 Task: Find a place to stay in Tampin, Malaysia from June 17 to June 21 for 2 adults, with a budget of ₹7000 to ₹12000, 1 bedroom, 2 beds, 1 bathroom, house type, WiFi, and self check-in.
Action: Mouse moved to (447, 93)
Screenshot: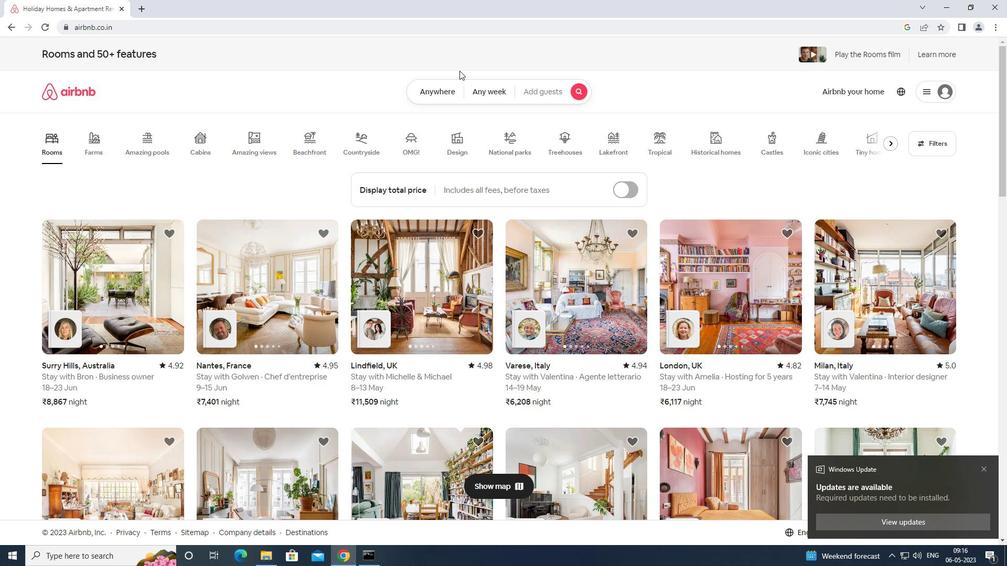 
Action: Mouse pressed left at (447, 93)
Screenshot: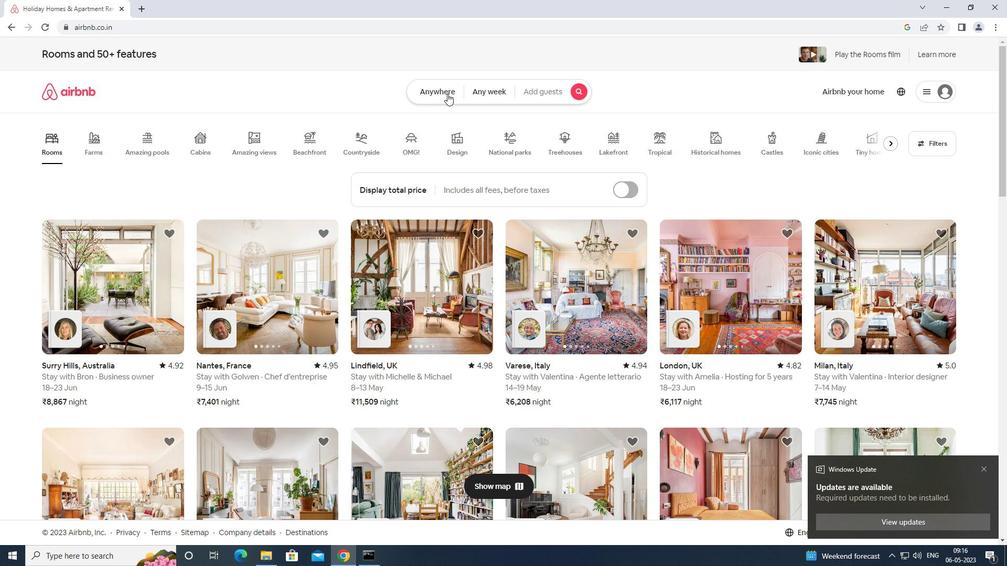 
Action: Mouse moved to (409, 134)
Screenshot: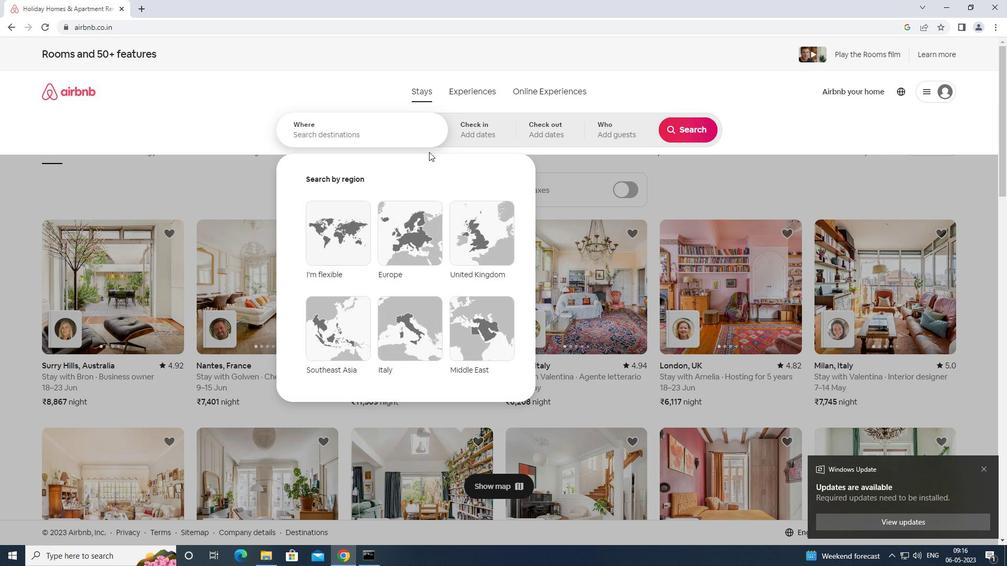 
Action: Mouse pressed left at (409, 134)
Screenshot: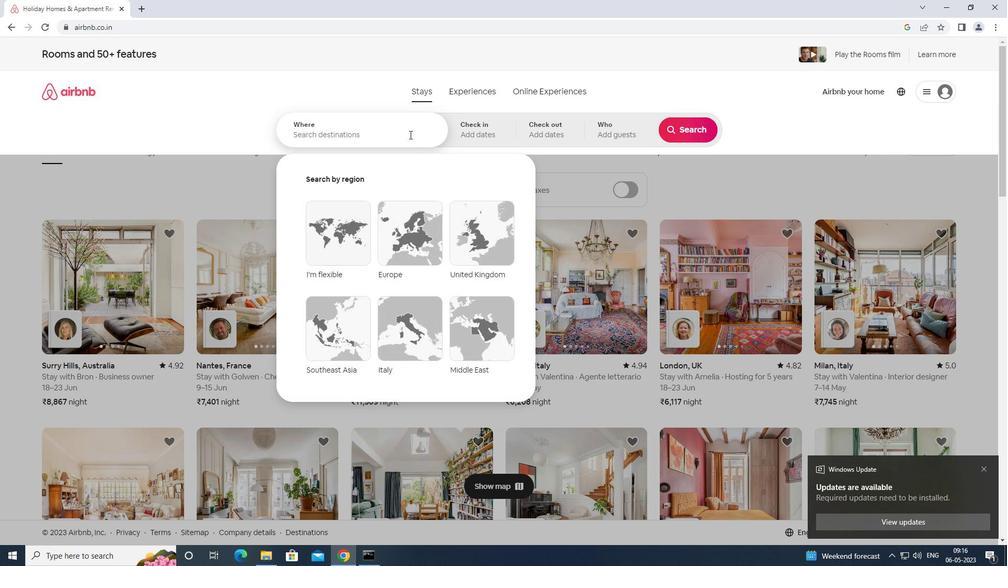 
Action: Key pressed <Key.shift>TAMPIN<Key.space>MALAYSIA<Key.enter>
Screenshot: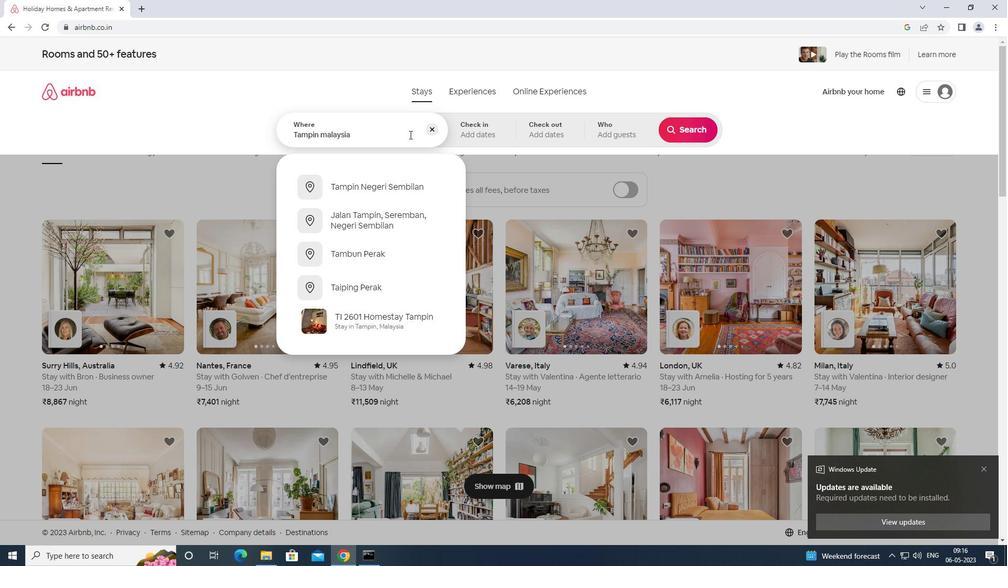 
Action: Mouse moved to (681, 302)
Screenshot: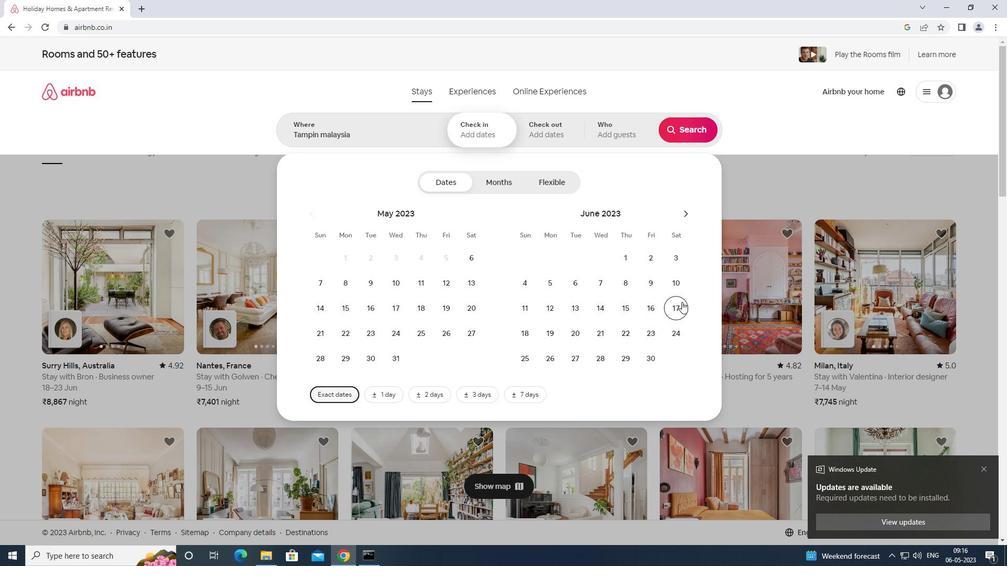 
Action: Mouse pressed left at (681, 302)
Screenshot: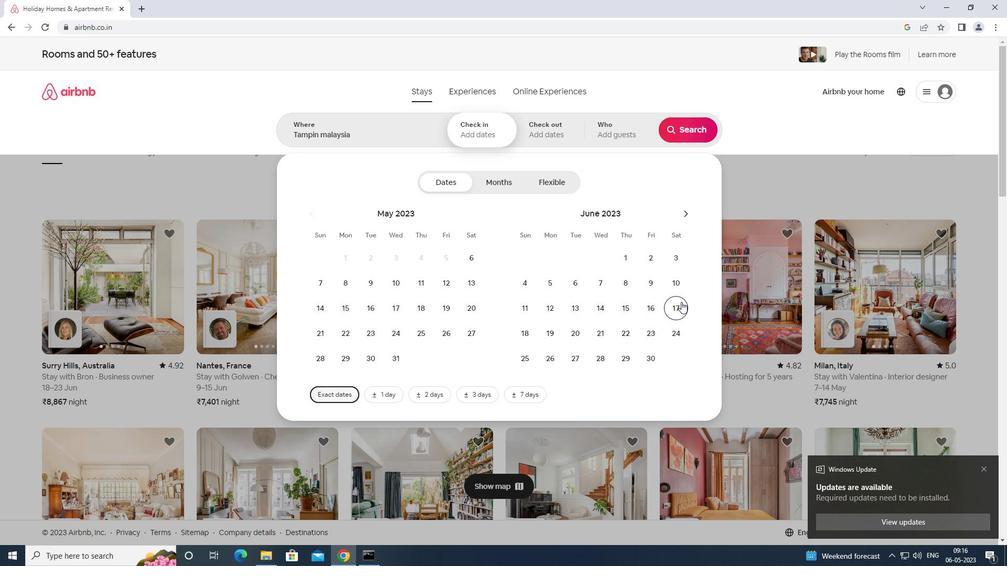 
Action: Mouse moved to (602, 333)
Screenshot: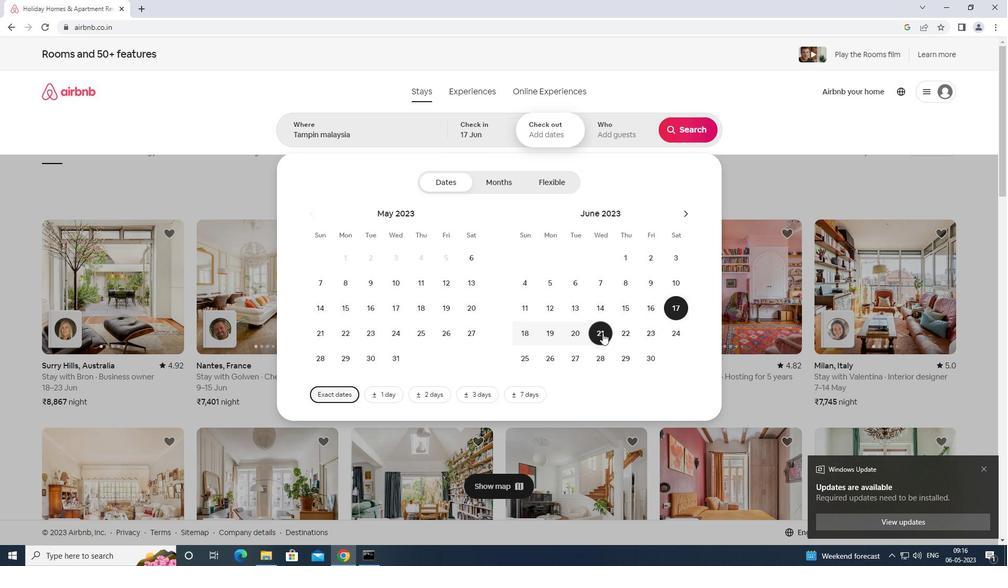 
Action: Mouse pressed left at (602, 333)
Screenshot: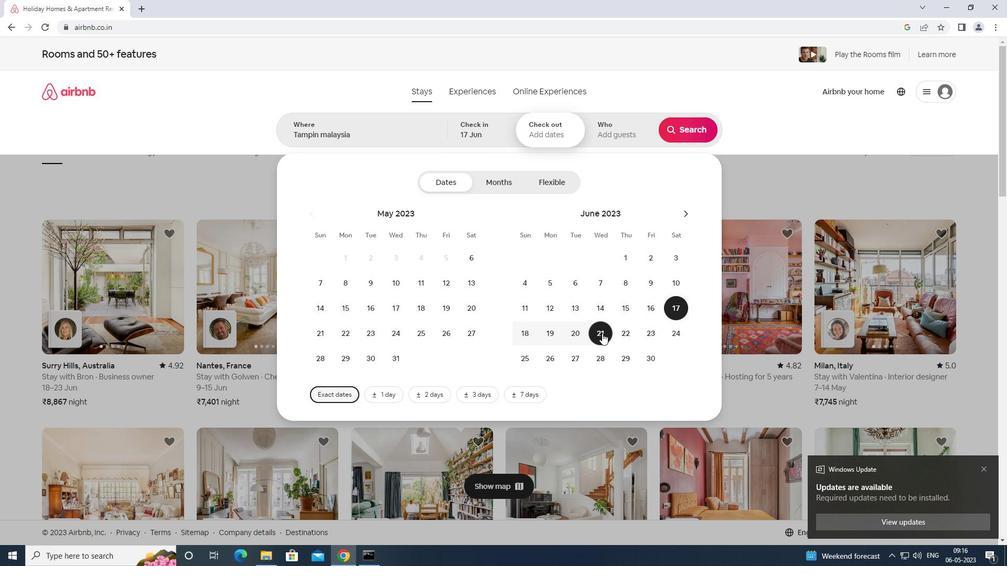
Action: Mouse moved to (602, 129)
Screenshot: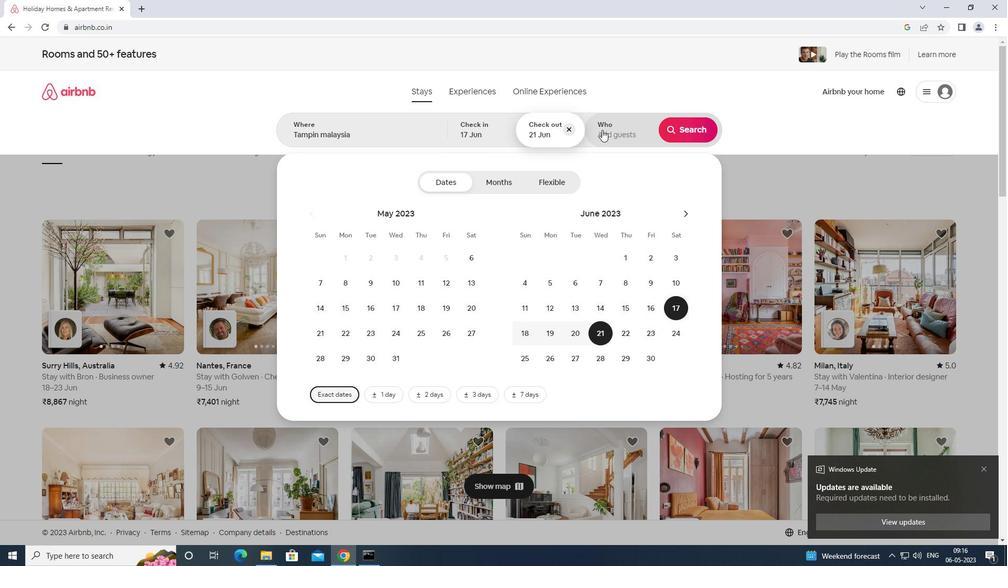 
Action: Mouse pressed left at (602, 129)
Screenshot: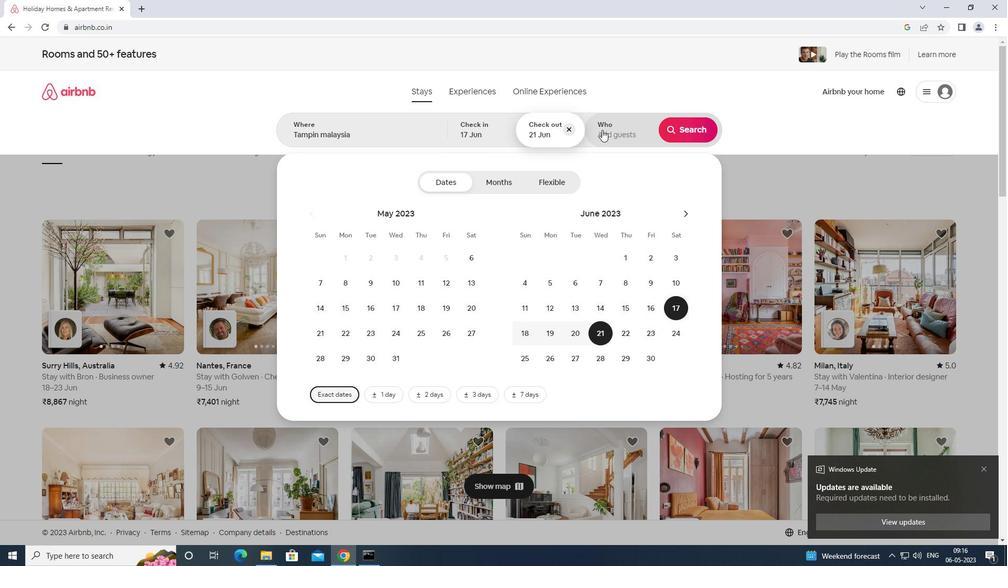 
Action: Mouse moved to (684, 184)
Screenshot: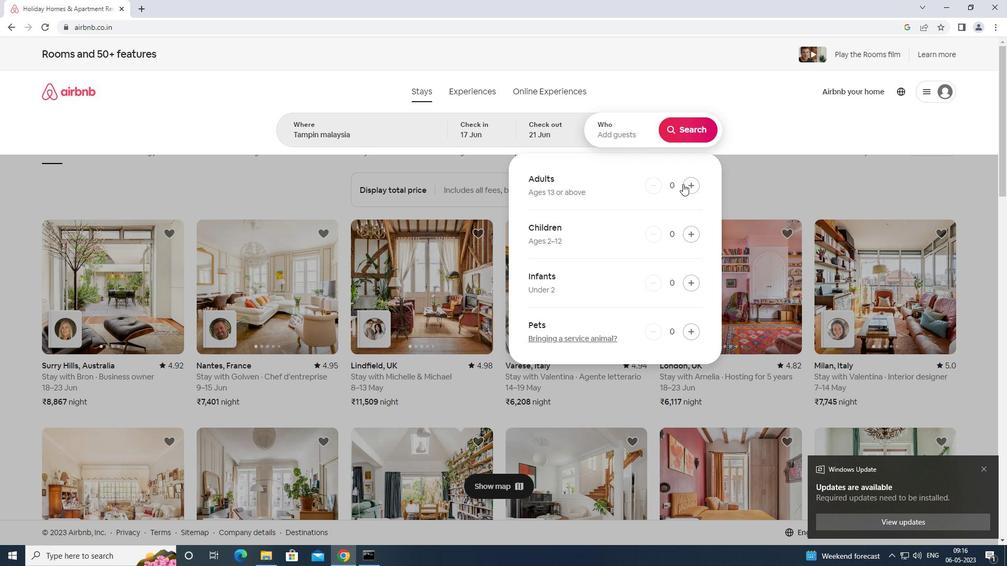 
Action: Mouse pressed left at (684, 184)
Screenshot: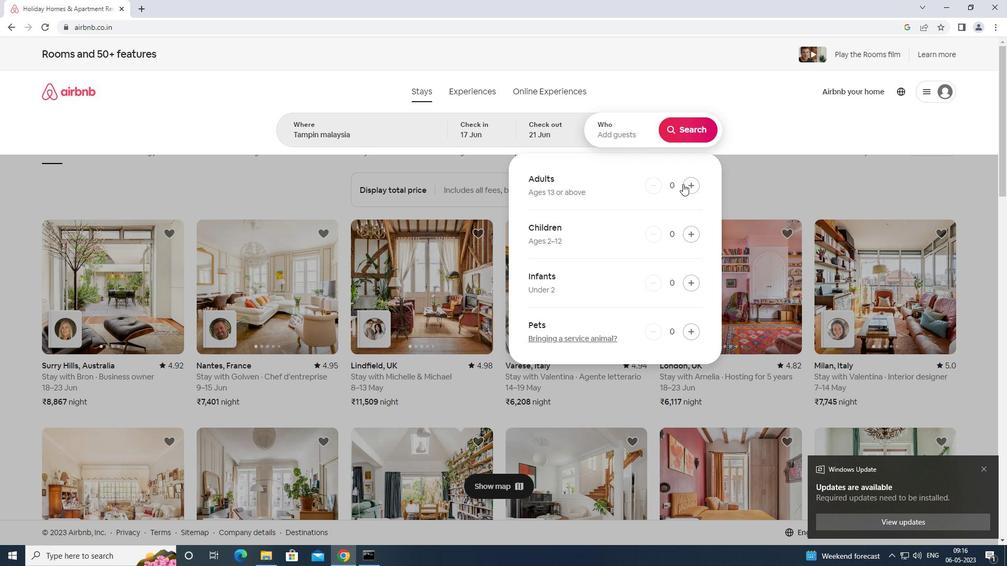 
Action: Mouse moved to (685, 184)
Screenshot: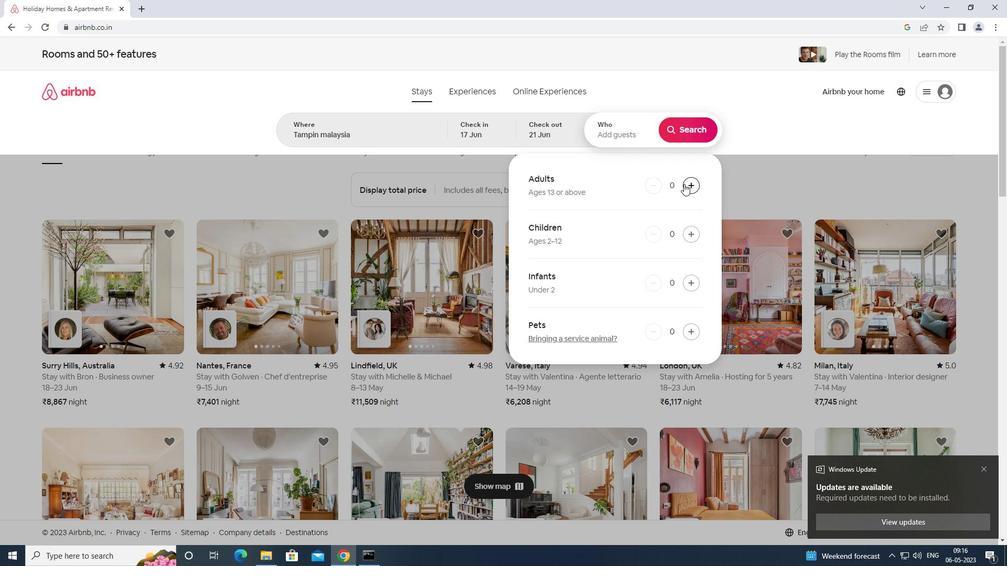 
Action: Mouse pressed left at (685, 184)
Screenshot: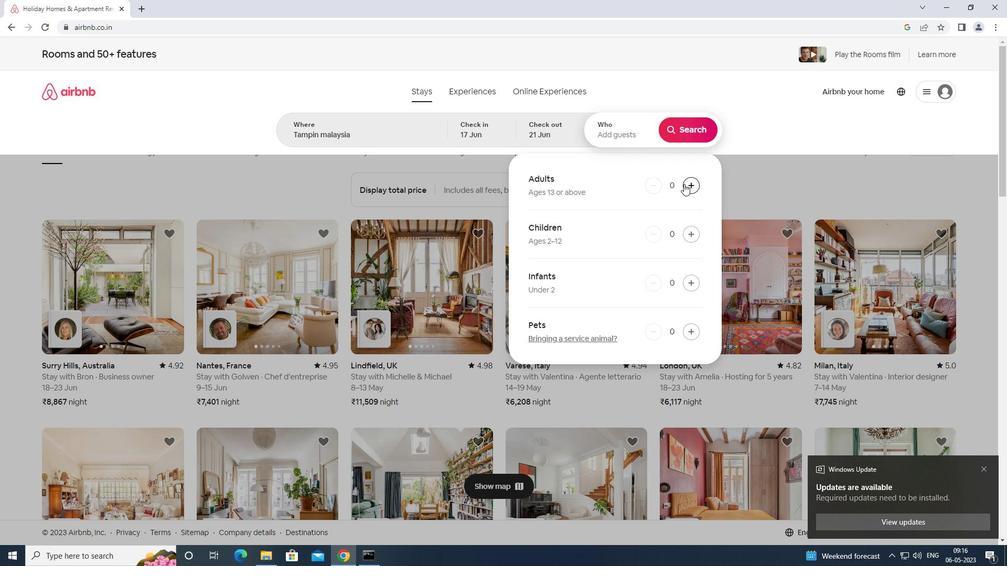 
Action: Mouse moved to (695, 125)
Screenshot: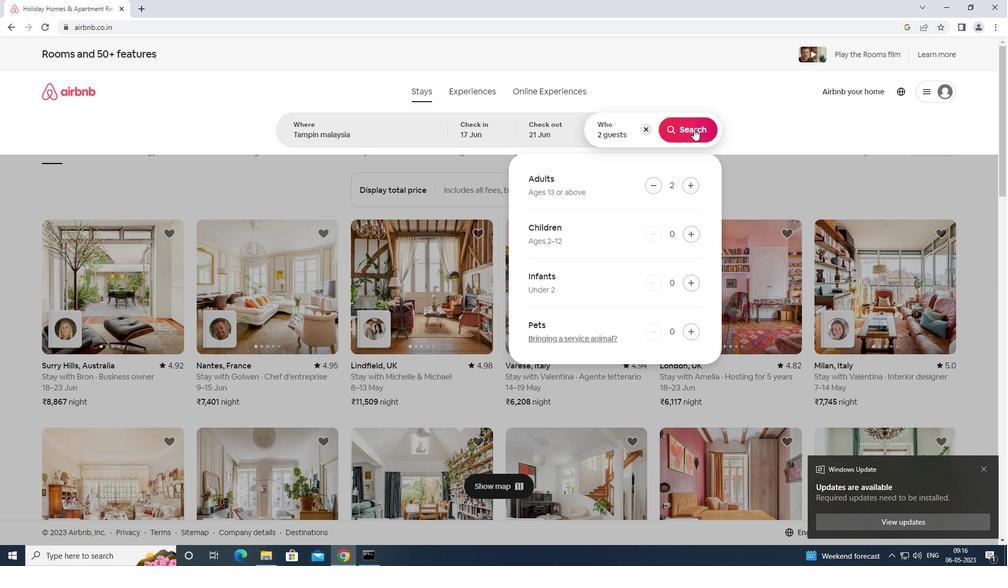 
Action: Mouse pressed left at (695, 125)
Screenshot: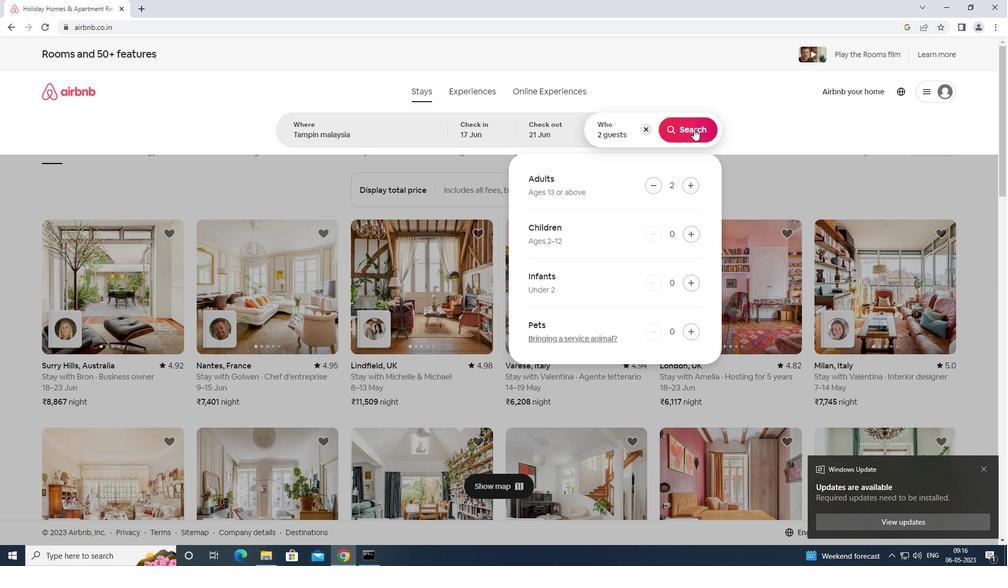 
Action: Mouse moved to (965, 94)
Screenshot: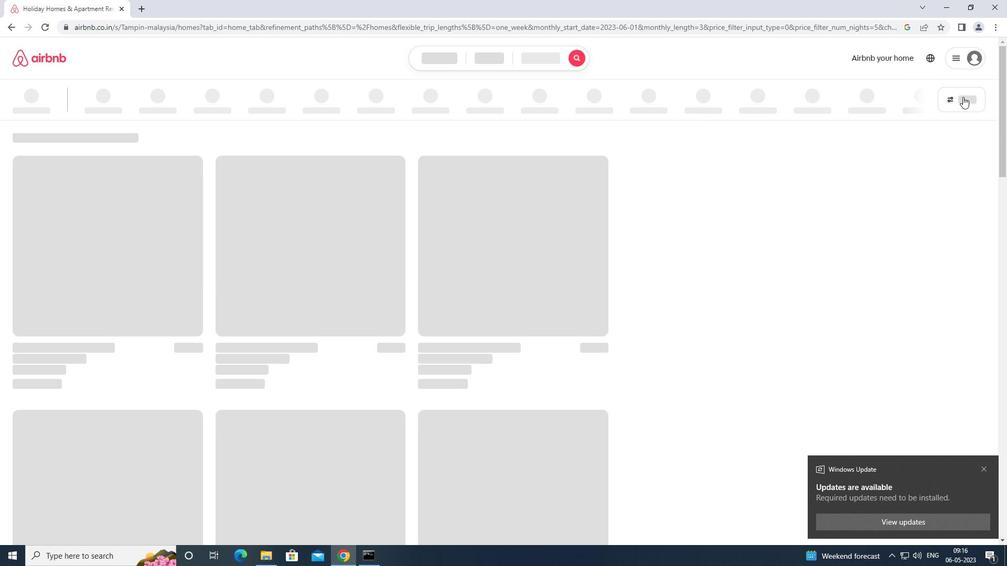 
Action: Mouse pressed left at (965, 94)
Screenshot: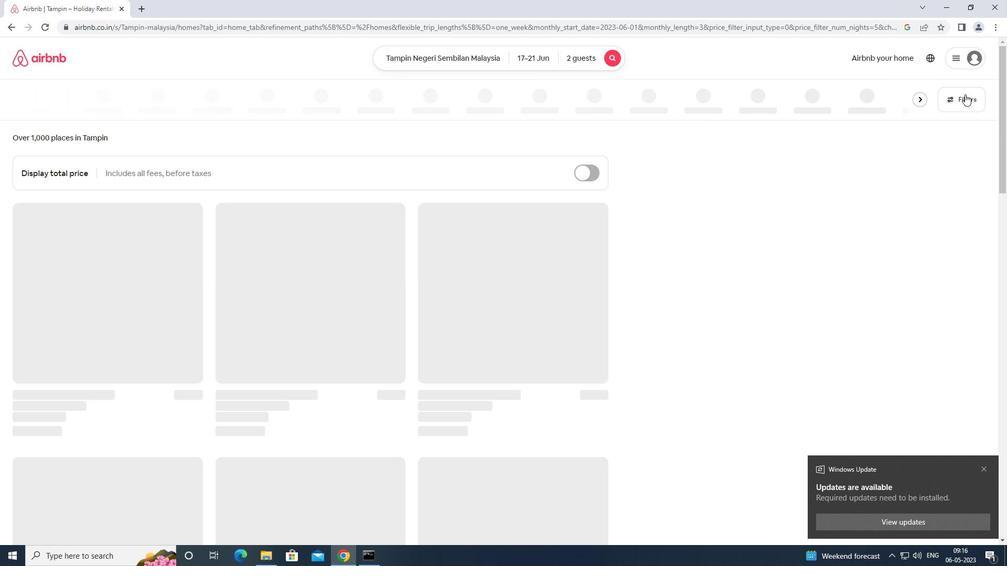 
Action: Mouse moved to (430, 344)
Screenshot: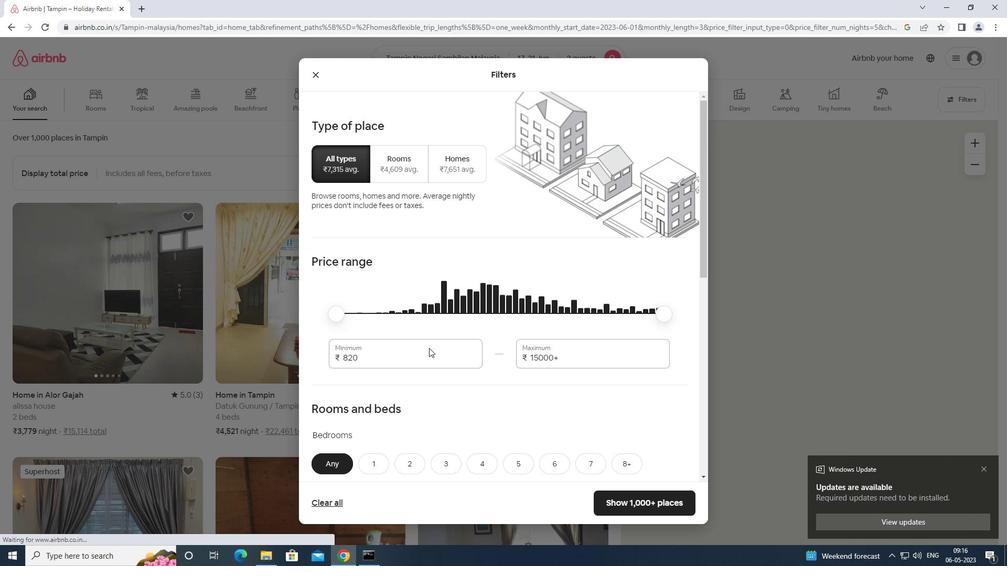 
Action: Mouse pressed left at (430, 344)
Screenshot: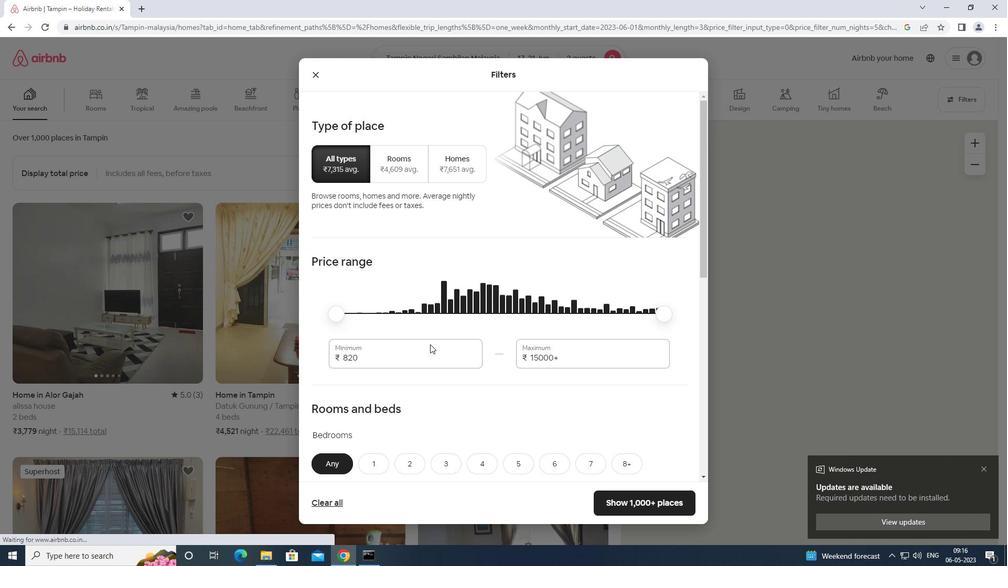 
Action: Mouse moved to (431, 344)
Screenshot: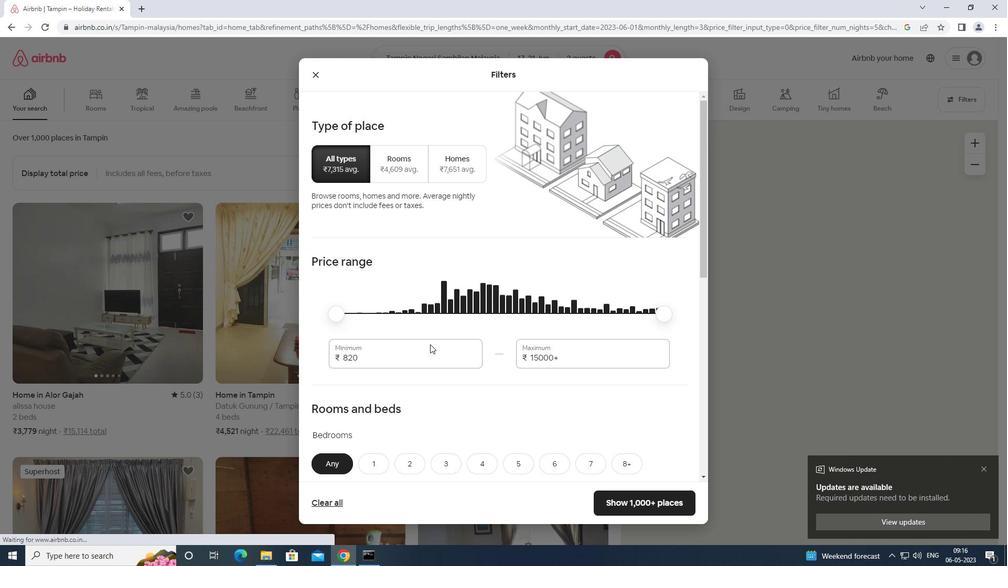 
Action: Key pressed <Key.backspace><Key.backspace><Key.backspace><Key.backspace><Key.backspace><Key.backspace><Key.backspace>7000
Screenshot: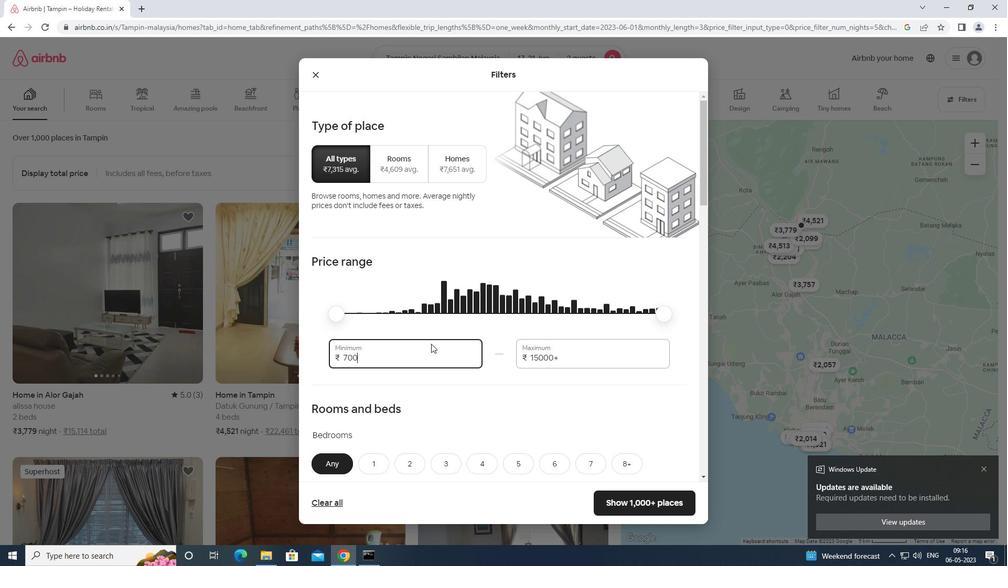 
Action: Mouse moved to (567, 351)
Screenshot: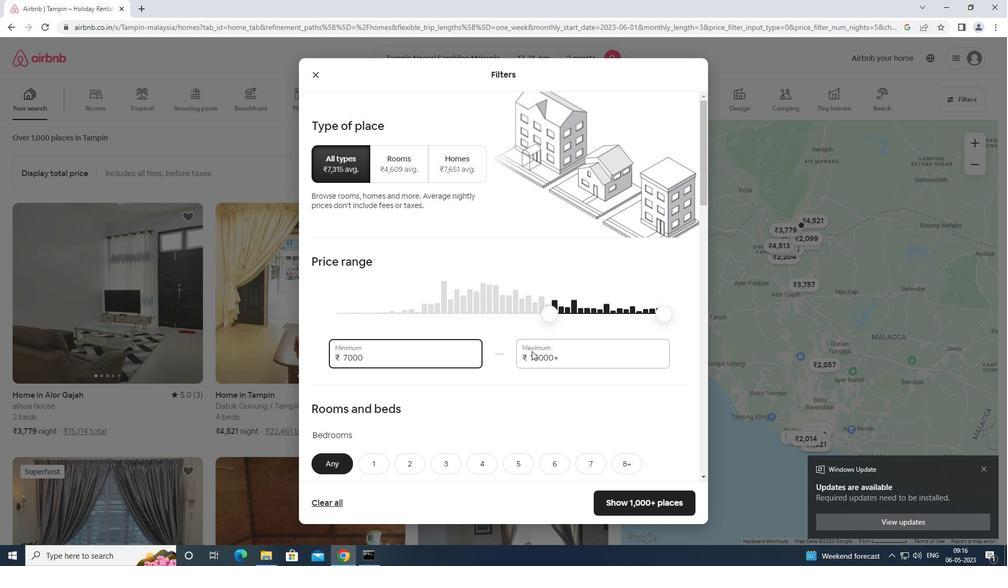 
Action: Mouse pressed left at (567, 351)
Screenshot: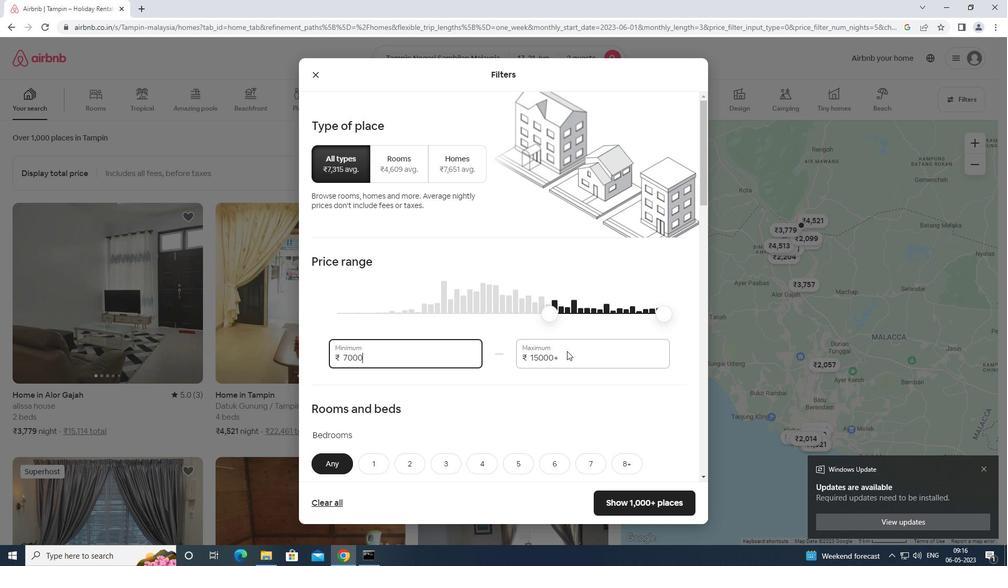 
Action: Key pressed <Key.backspace><Key.backspace><Key.backspace><Key.backspace><Key.backspace><Key.backspace><Key.backspace><Key.backspace><Key.backspace><Key.backspace><Key.backspace><Key.backspace><Key.backspace><Key.backspace><Key.backspace><Key.backspace><Key.backspace><Key.backspace><Key.backspace><Key.backspace><Key.backspace><Key.backspace><Key.backspace><Key.backspace><Key.backspace><Key.backspace><Key.backspace>12000
Screenshot: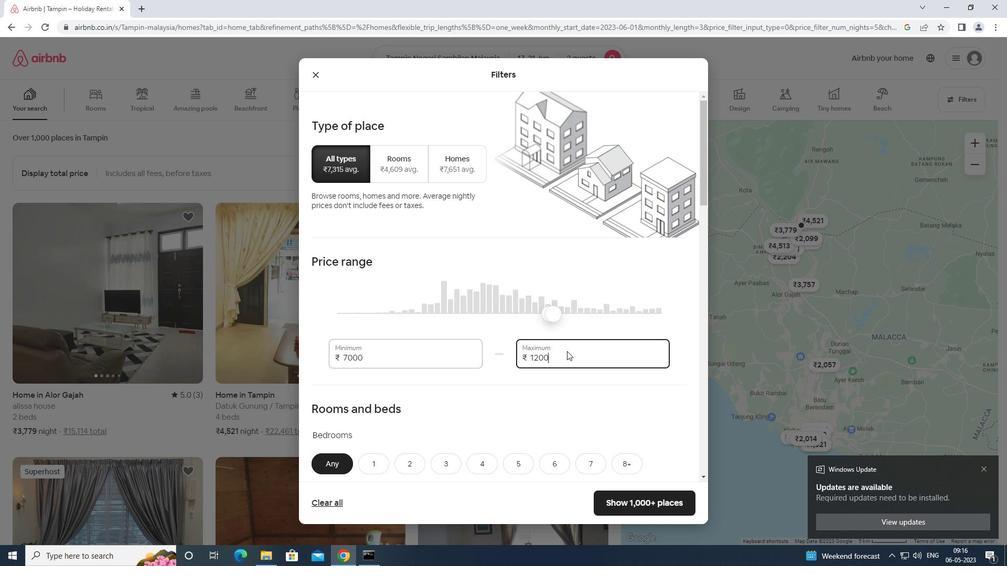 
Action: Mouse moved to (568, 353)
Screenshot: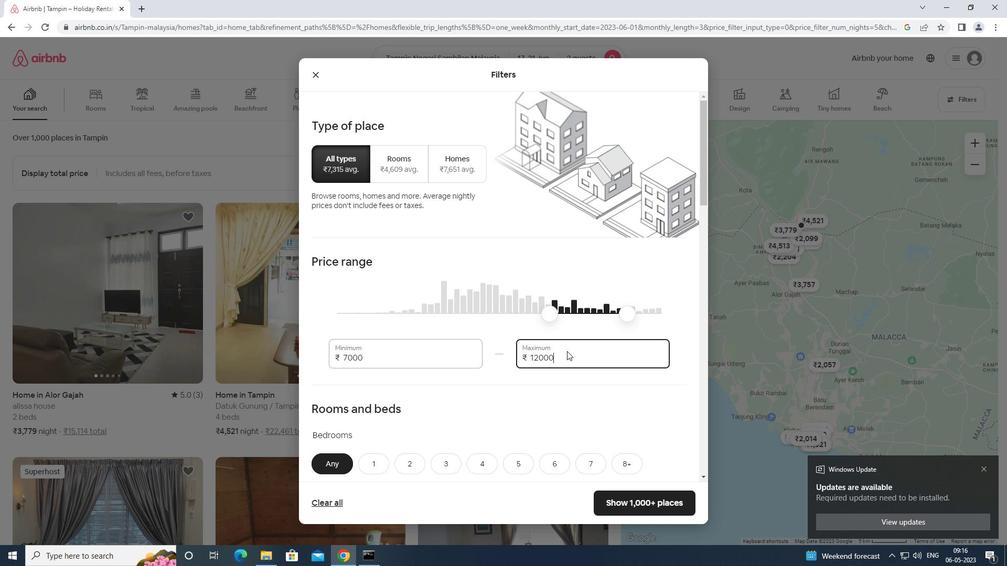 
Action: Mouse scrolled (568, 352) with delta (0, 0)
Screenshot: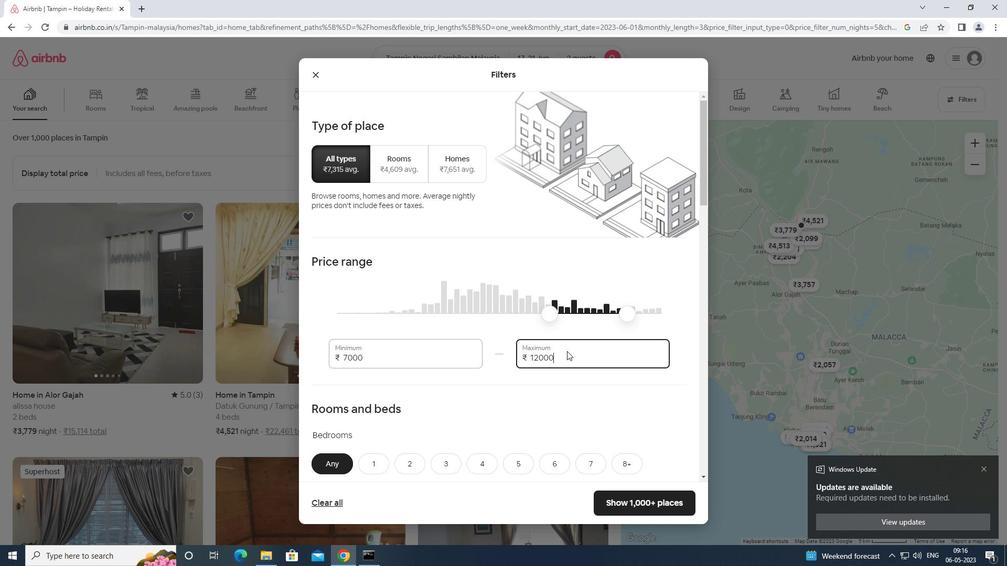 
Action: Mouse moved to (569, 353)
Screenshot: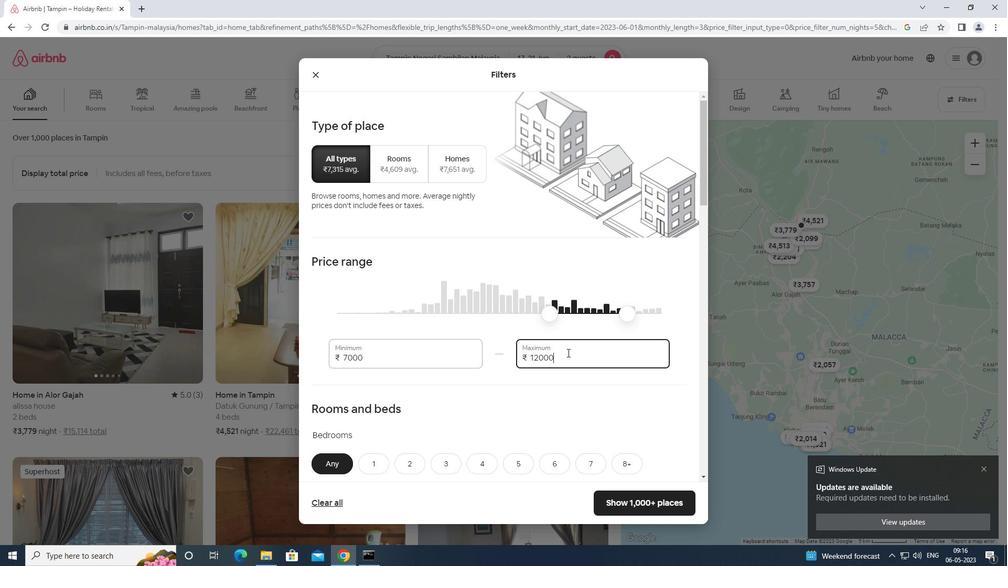 
Action: Mouse scrolled (569, 352) with delta (0, 0)
Screenshot: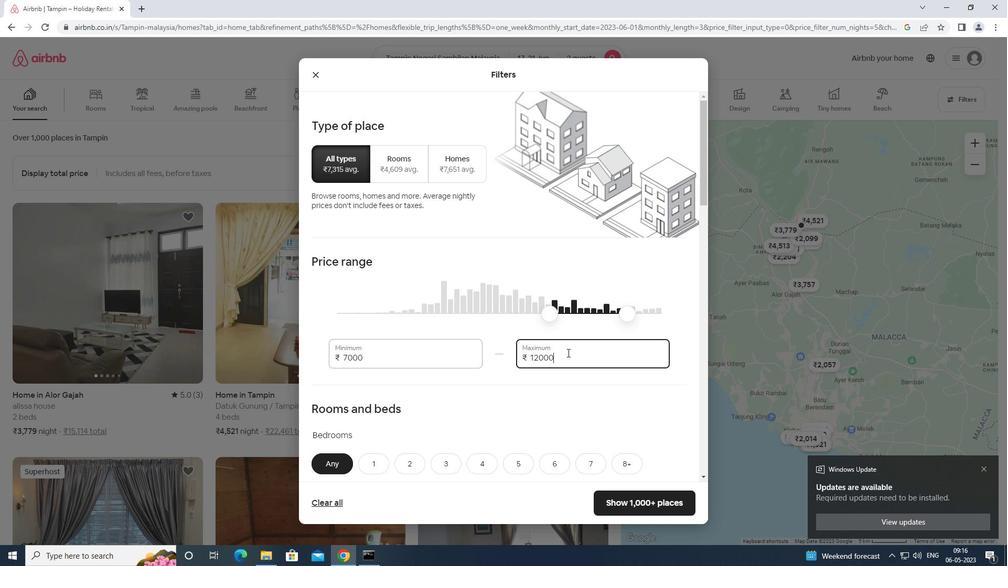 
Action: Mouse moved to (569, 352)
Screenshot: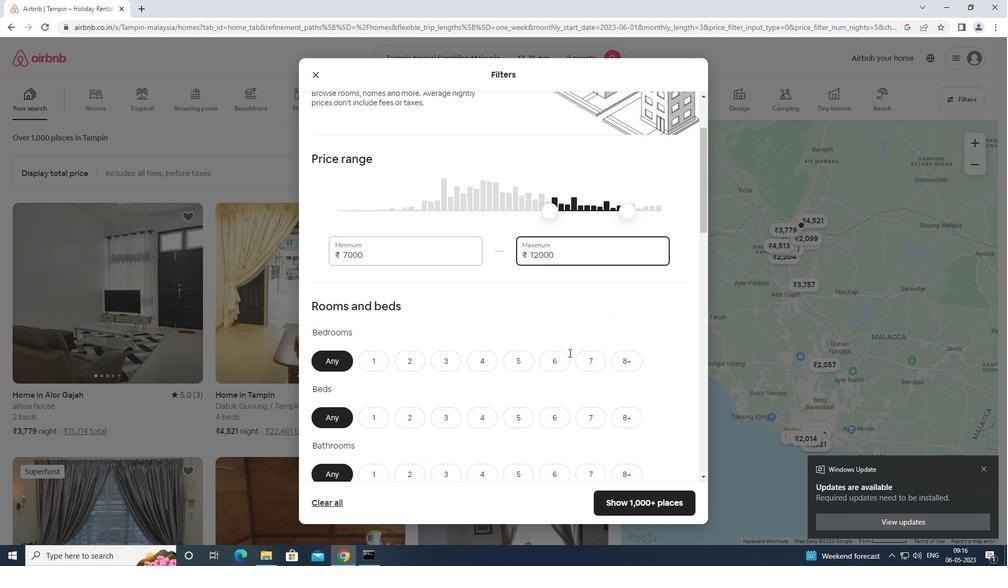 
Action: Mouse scrolled (569, 352) with delta (0, 0)
Screenshot: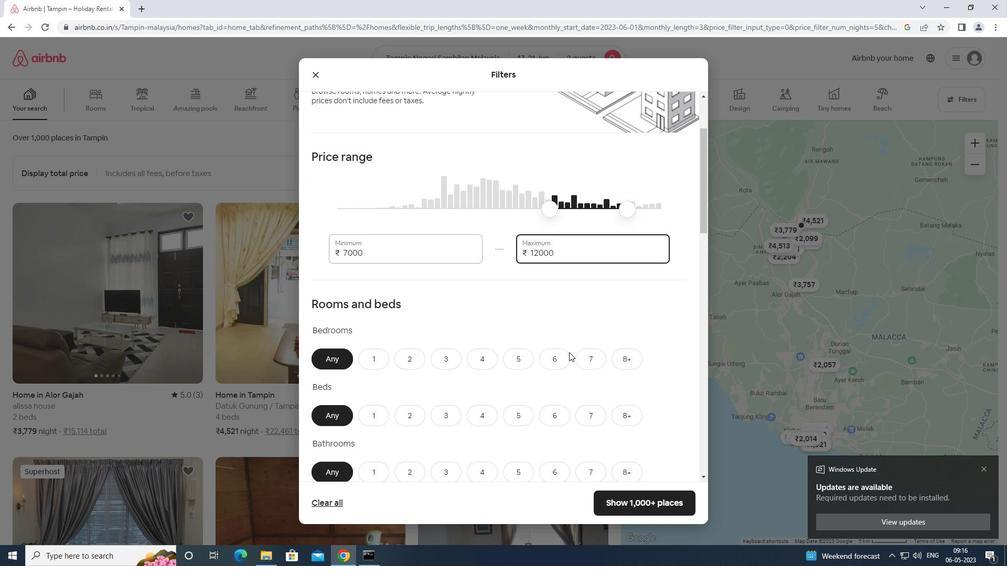 
Action: Mouse scrolled (569, 352) with delta (0, 0)
Screenshot: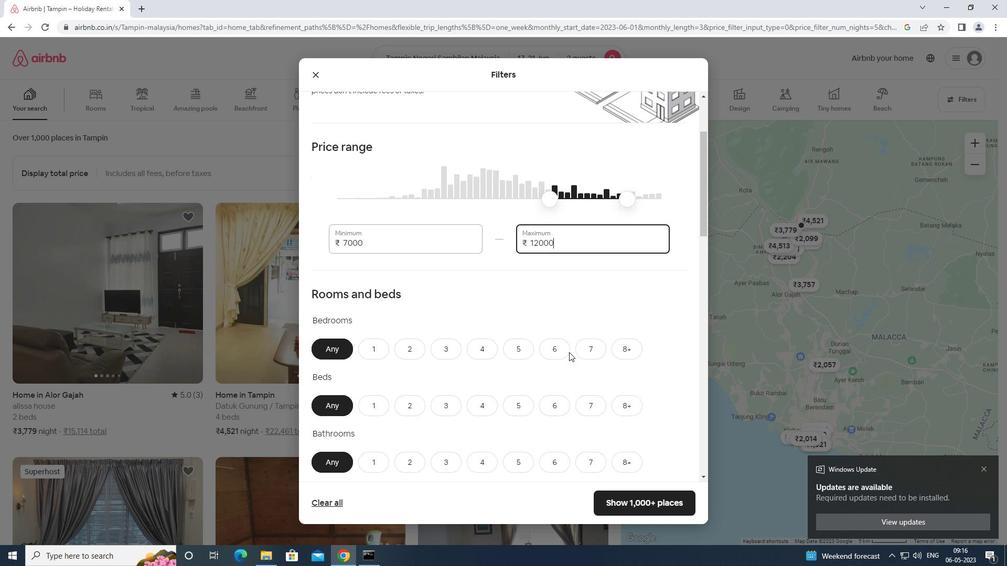
Action: Mouse moved to (380, 253)
Screenshot: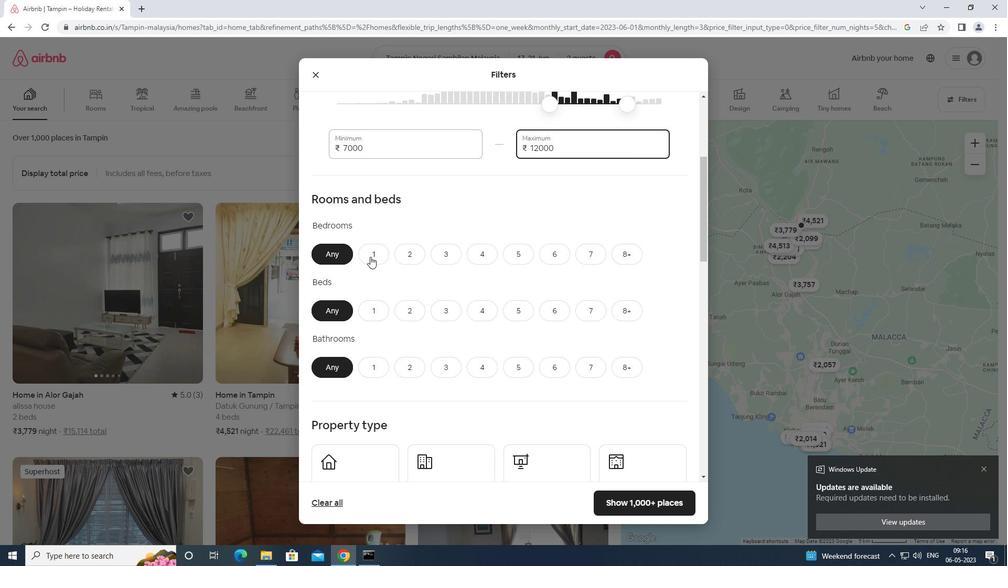 
Action: Mouse pressed left at (380, 253)
Screenshot: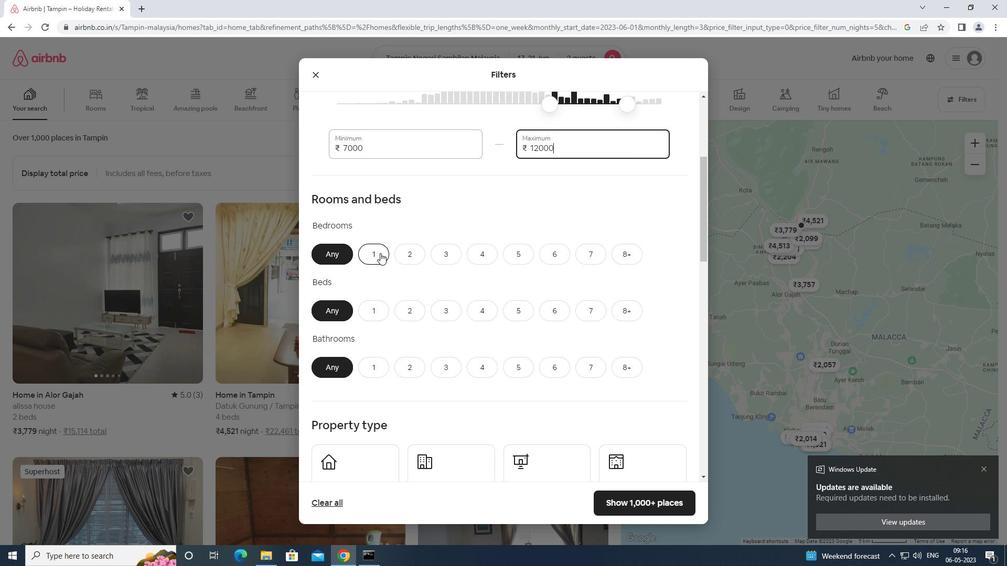 
Action: Mouse moved to (409, 303)
Screenshot: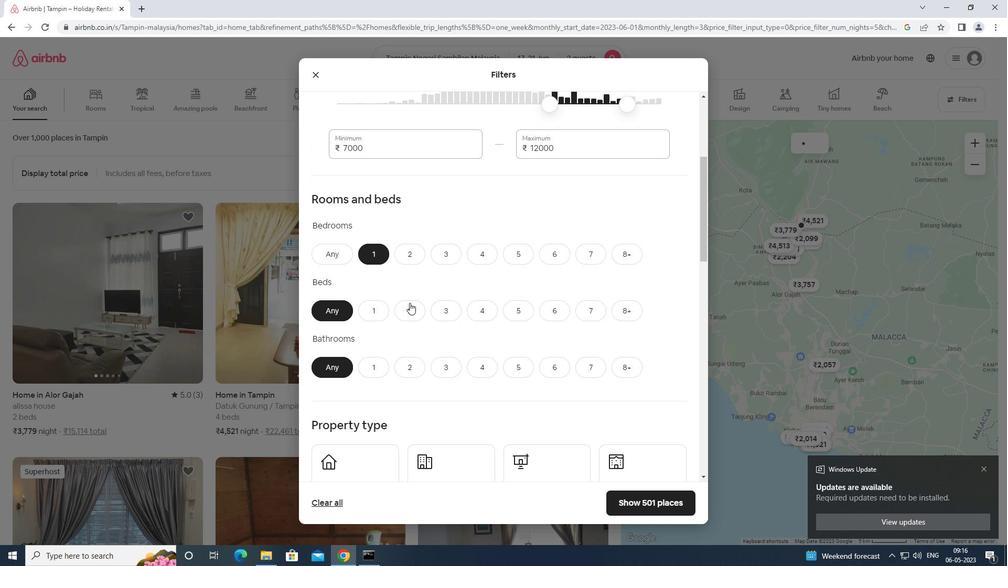 
Action: Mouse pressed left at (409, 303)
Screenshot: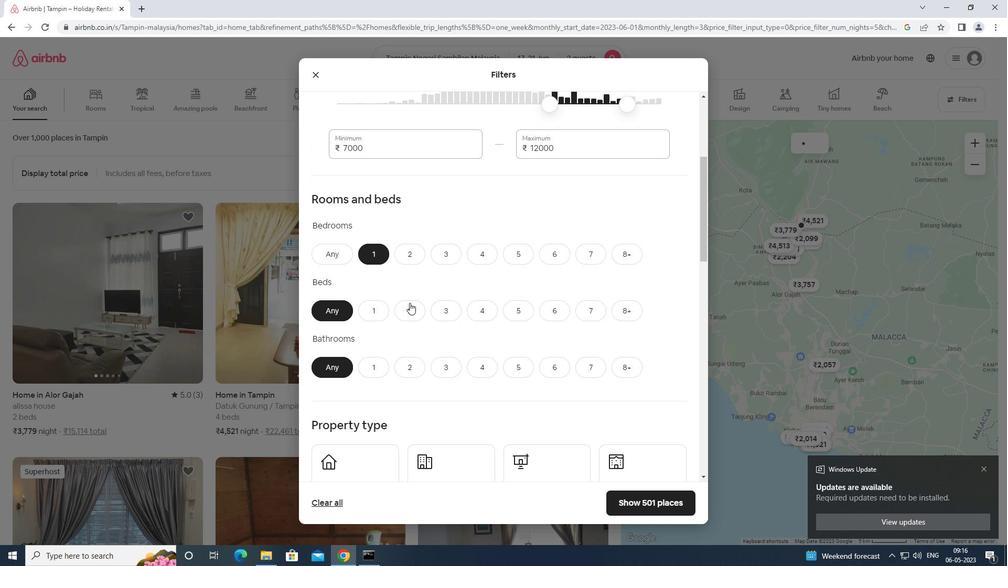 
Action: Mouse moved to (377, 364)
Screenshot: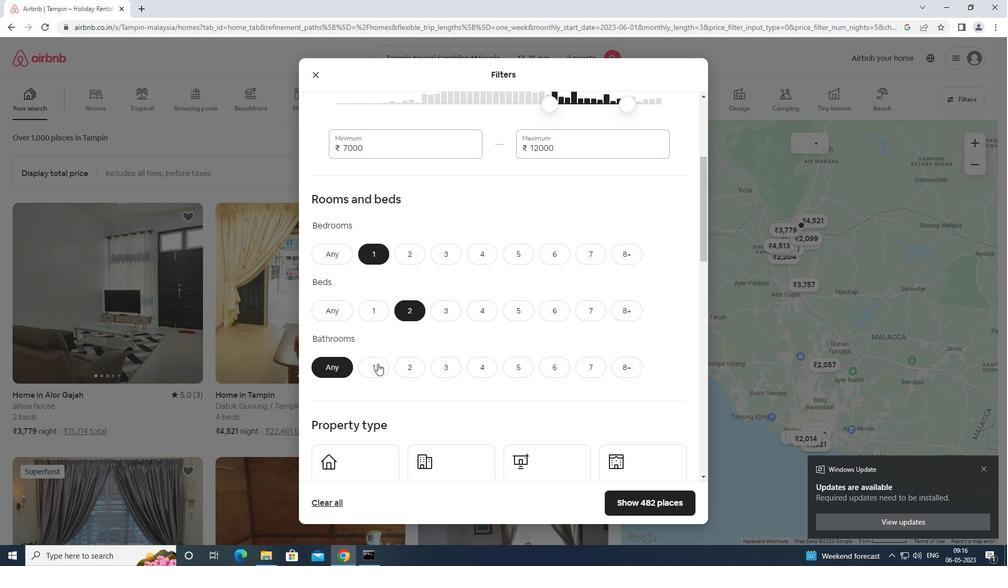 
Action: Mouse pressed left at (377, 364)
Screenshot: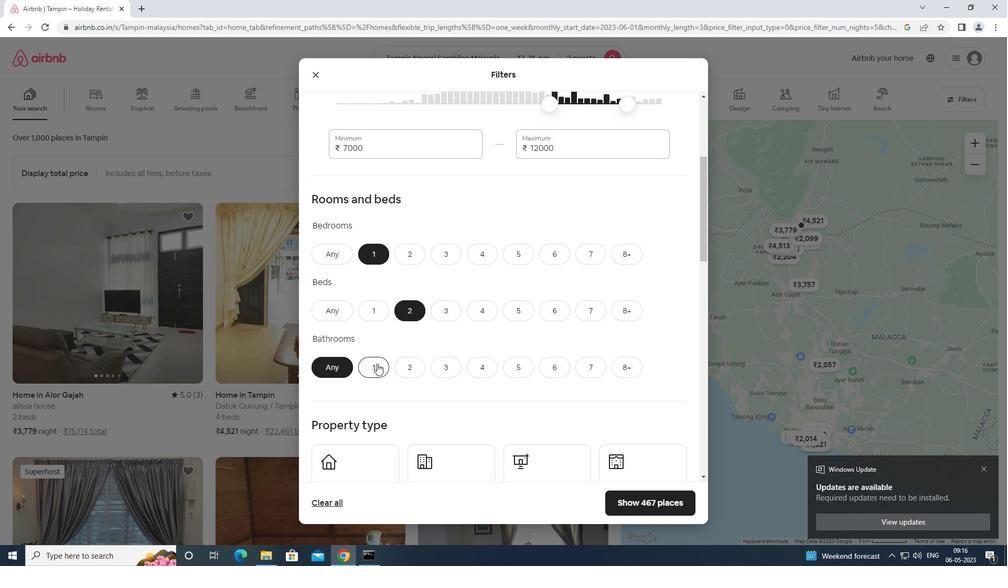 
Action: Mouse scrolled (377, 363) with delta (0, 0)
Screenshot: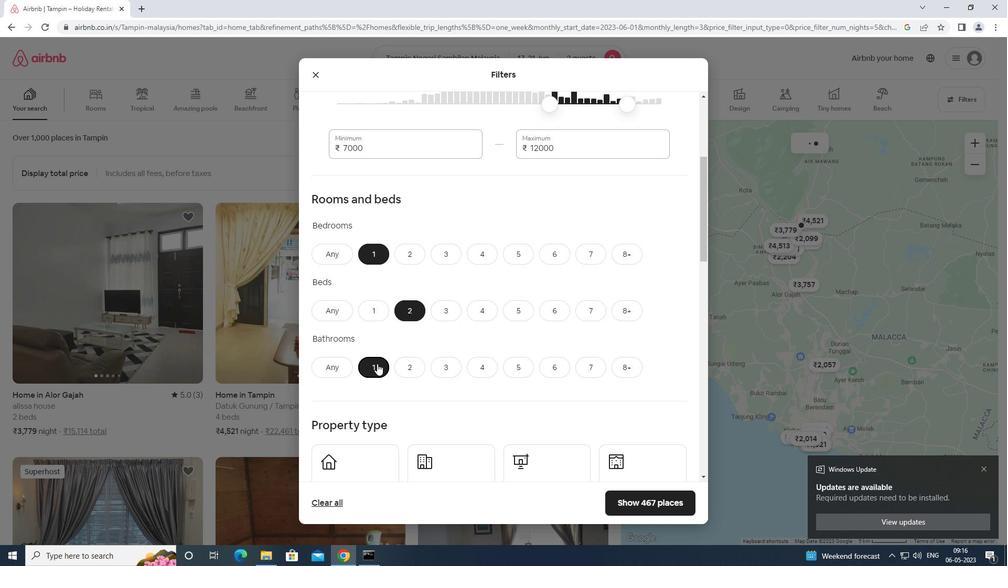
Action: Mouse scrolled (377, 363) with delta (0, 0)
Screenshot: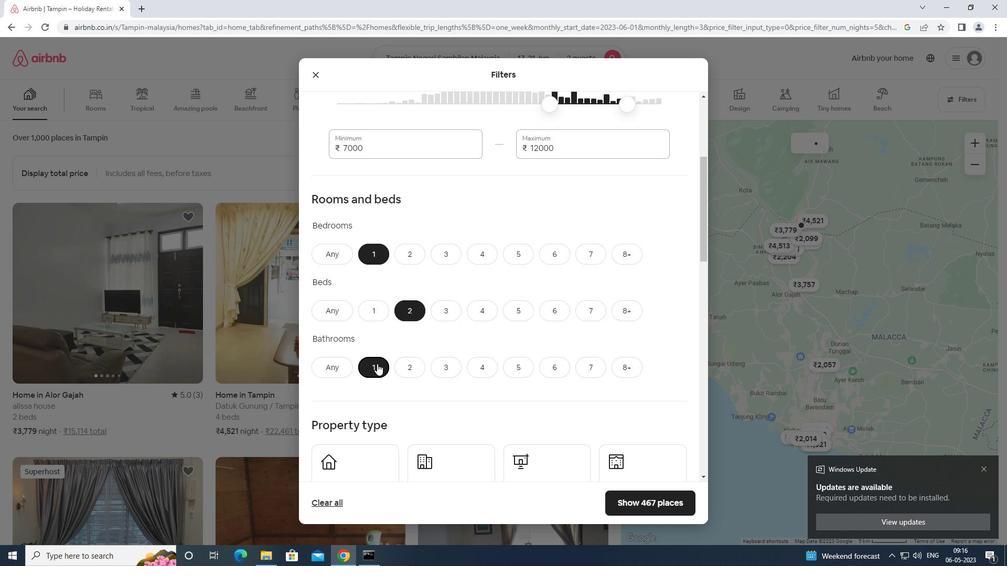 
Action: Mouse moved to (370, 361)
Screenshot: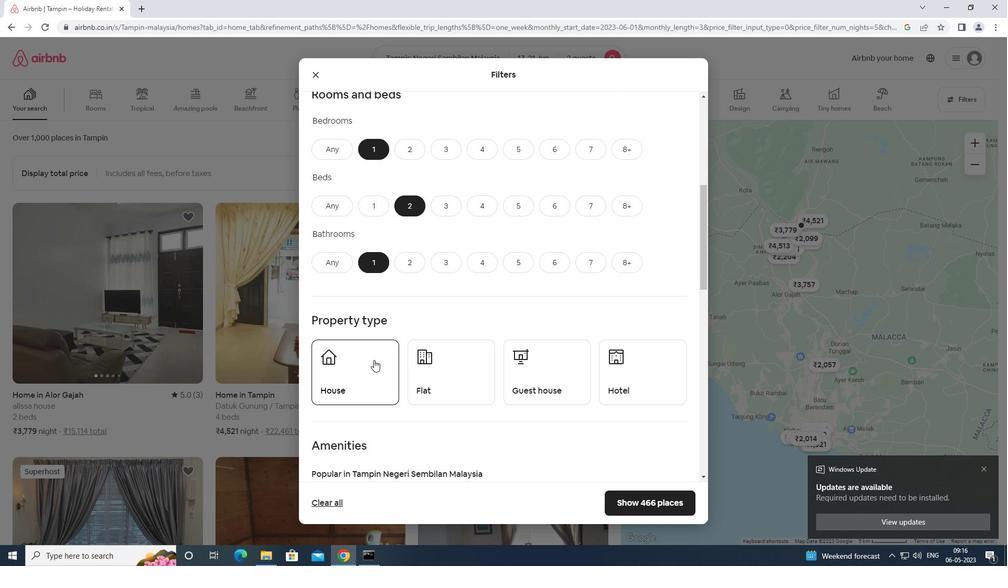 
Action: Mouse pressed left at (370, 361)
Screenshot: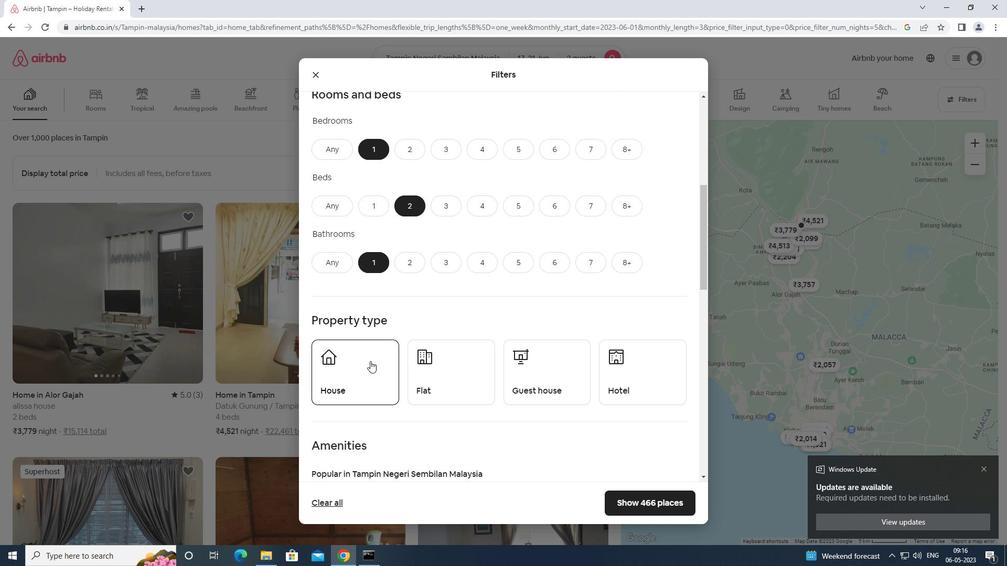 
Action: Mouse moved to (425, 373)
Screenshot: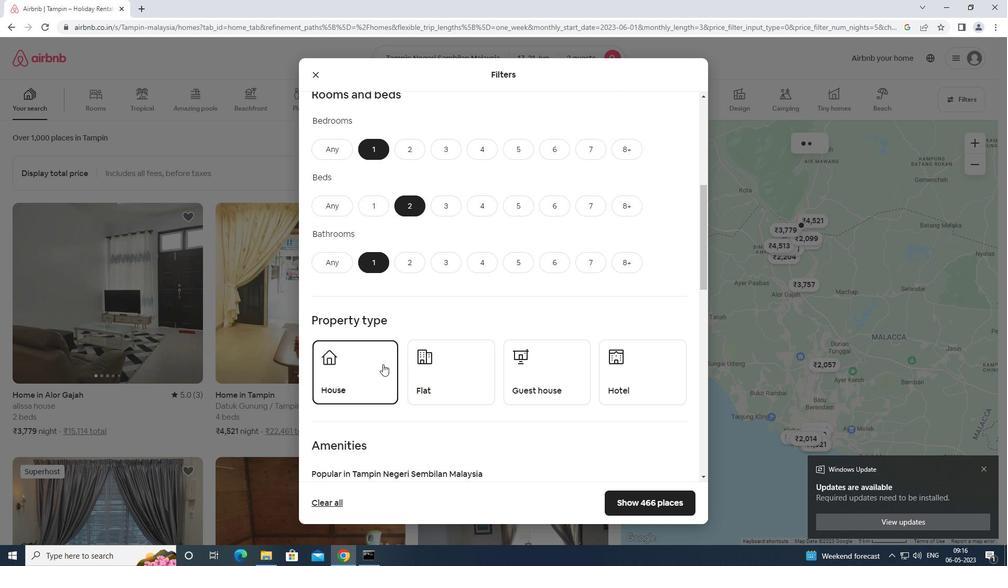 
Action: Mouse pressed left at (425, 373)
Screenshot: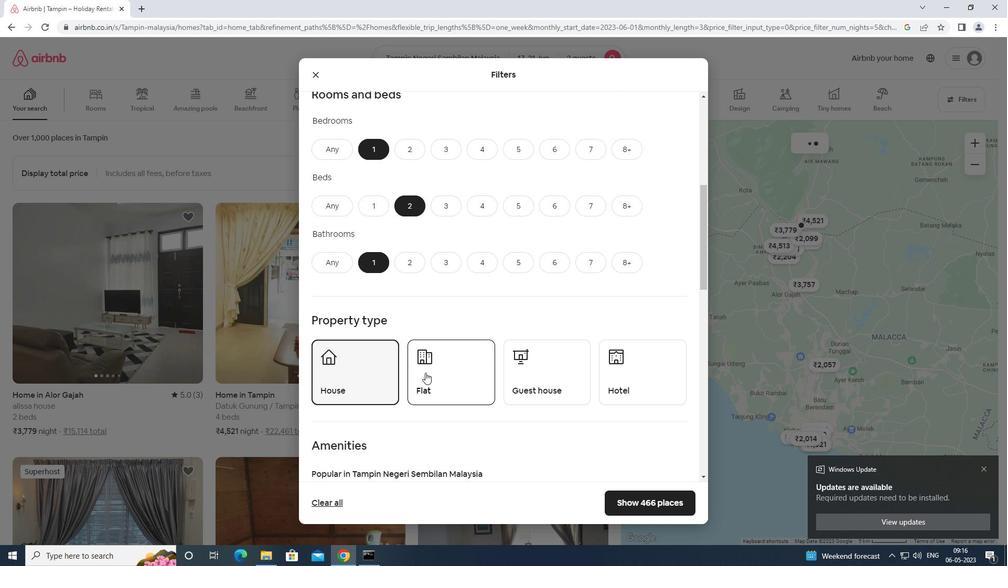 
Action: Mouse moved to (535, 368)
Screenshot: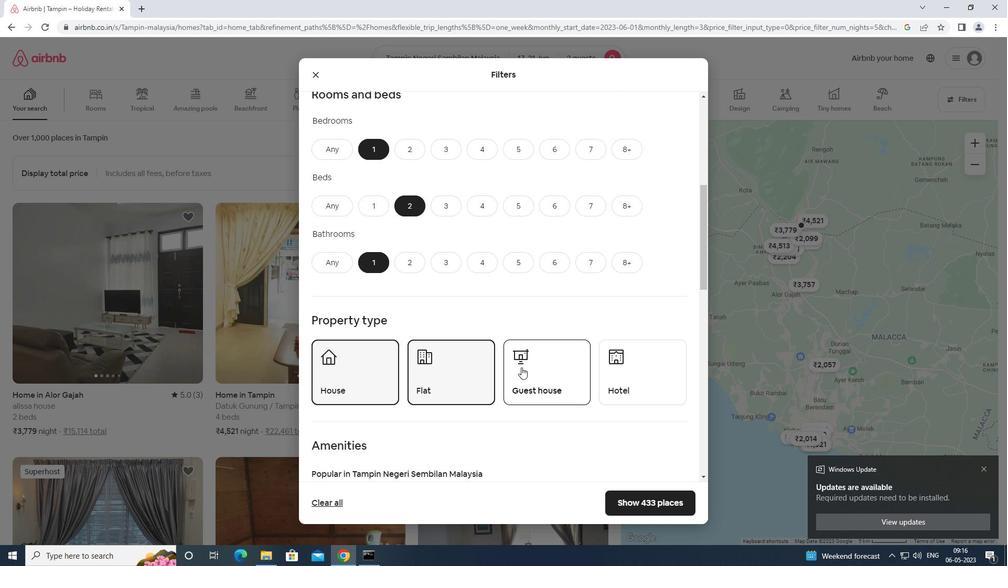 
Action: Mouse pressed left at (535, 368)
Screenshot: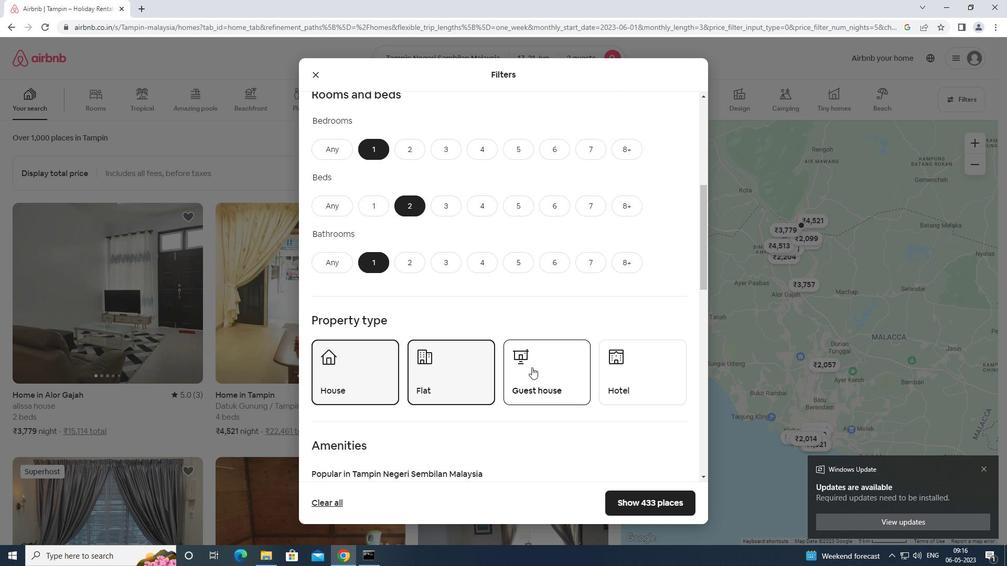 
Action: Mouse moved to (537, 365)
Screenshot: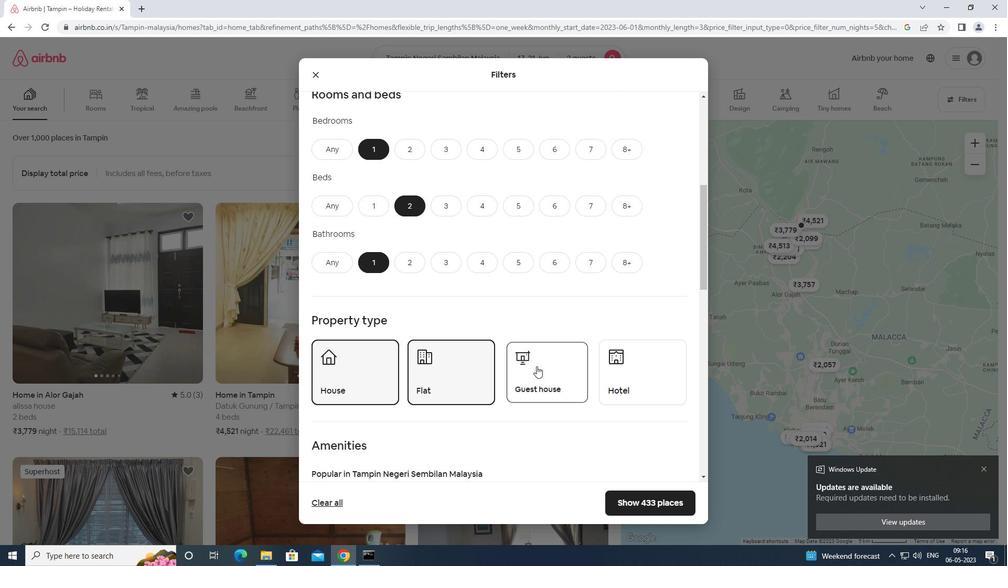 
Action: Mouse scrolled (537, 365) with delta (0, 0)
Screenshot: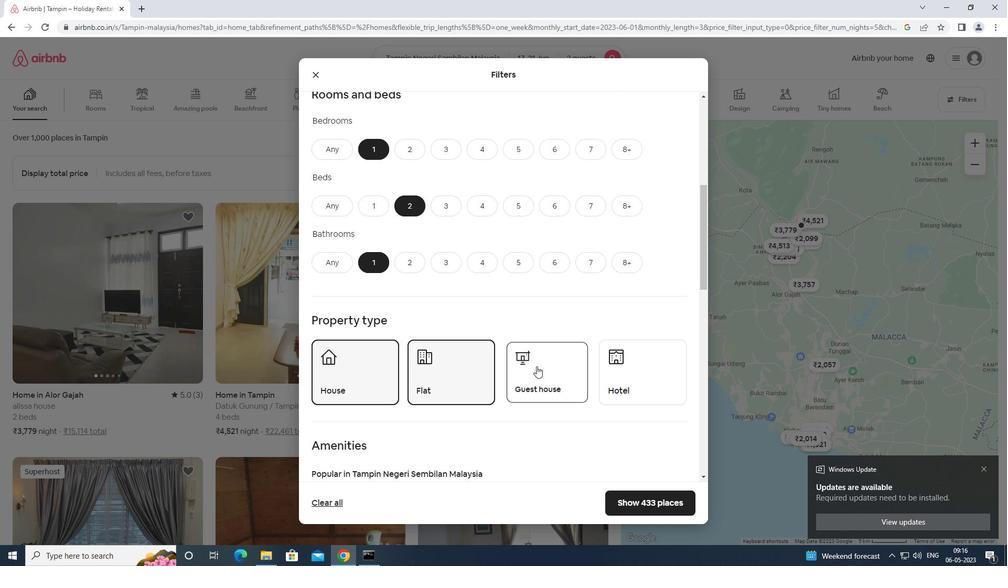 
Action: Mouse scrolled (537, 365) with delta (0, 0)
Screenshot: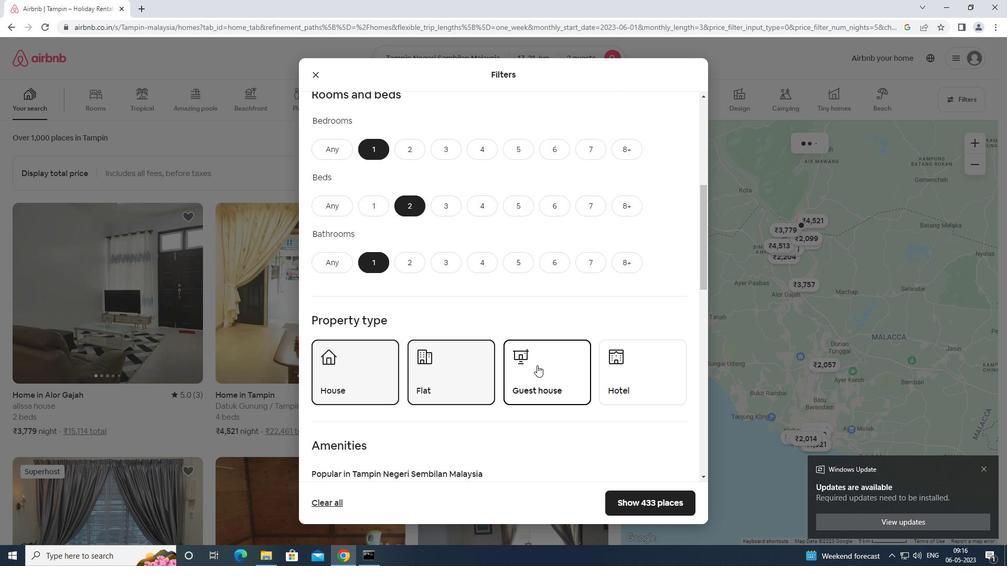 
Action: Mouse scrolled (537, 365) with delta (0, 0)
Screenshot: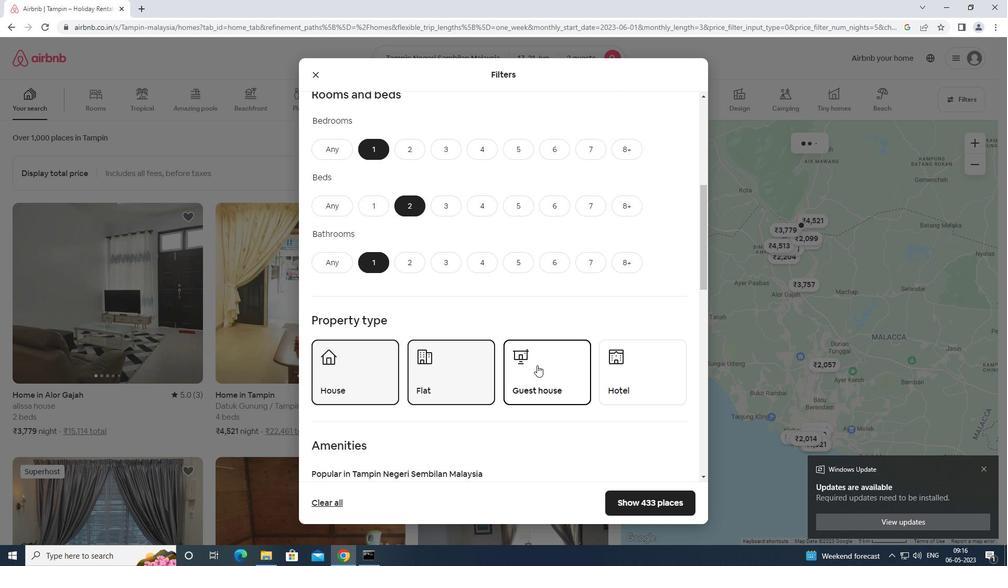 
Action: Mouse moved to (505, 366)
Screenshot: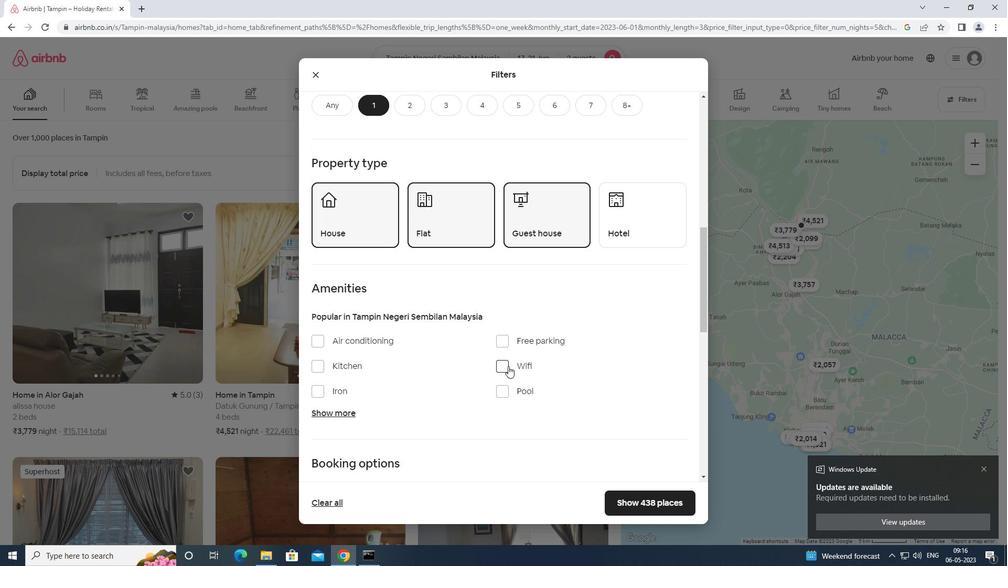 
Action: Mouse pressed left at (505, 366)
Screenshot: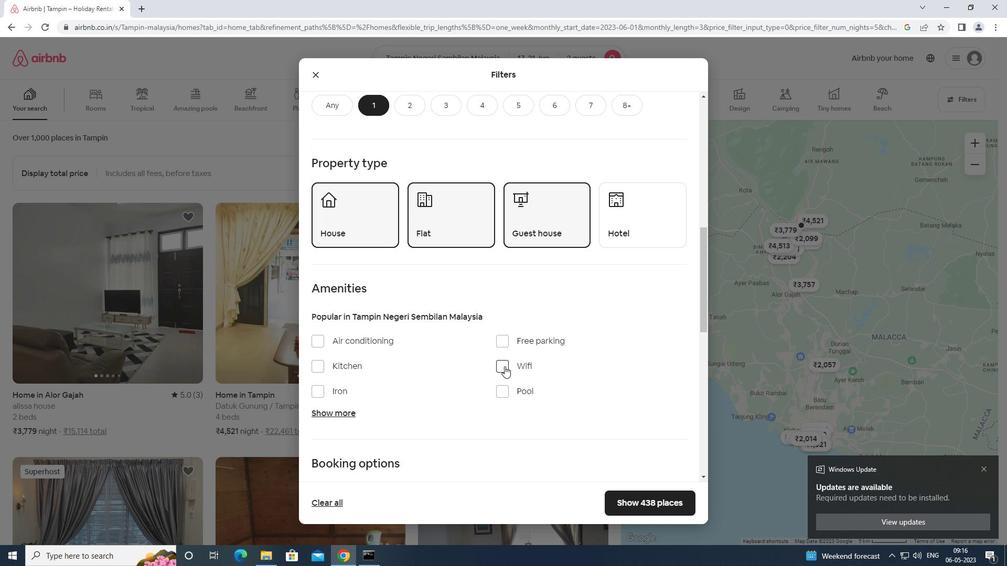 
Action: Mouse scrolled (505, 366) with delta (0, 0)
Screenshot: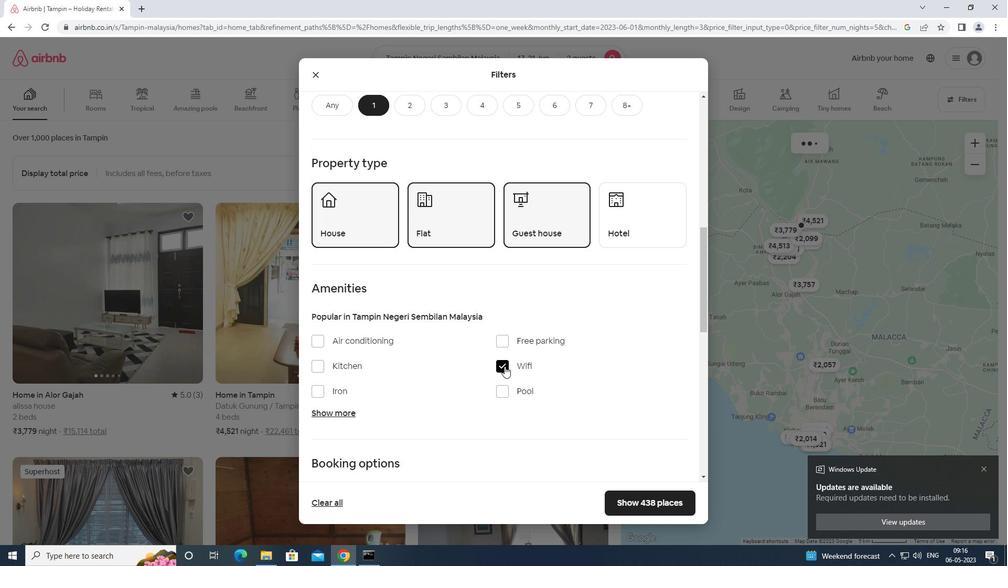 
Action: Mouse scrolled (505, 366) with delta (0, 0)
Screenshot: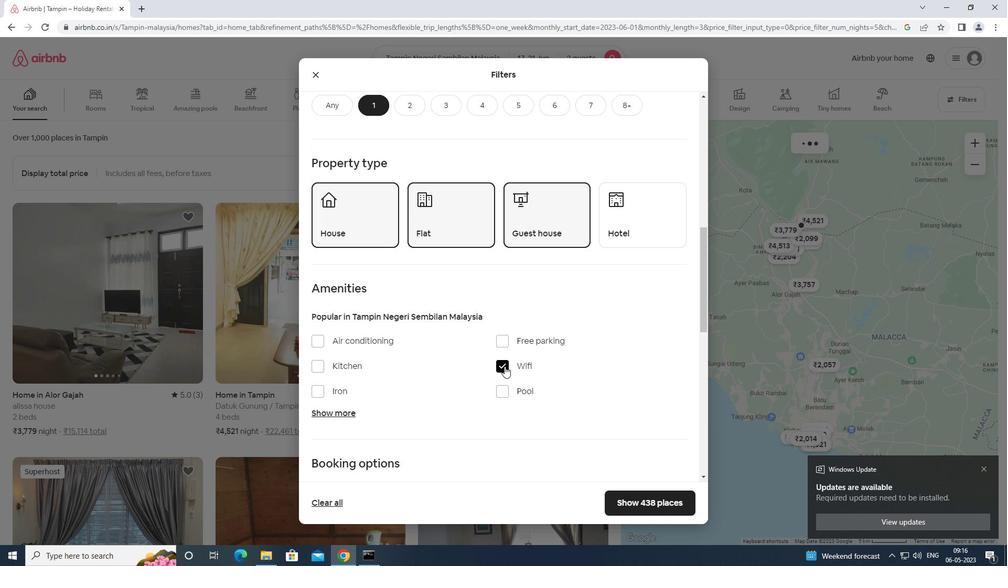 
Action: Mouse scrolled (505, 366) with delta (0, 0)
Screenshot: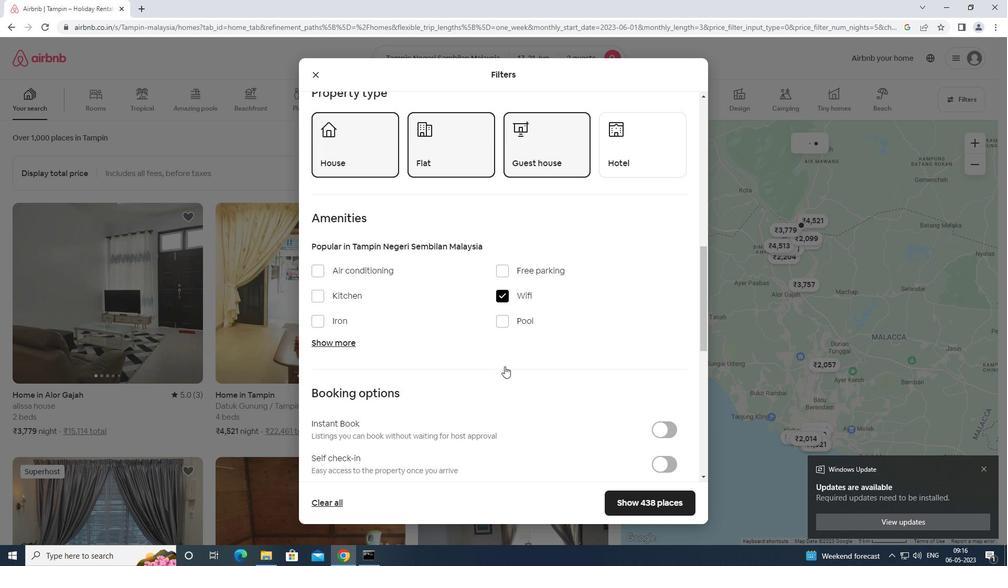 
Action: Mouse scrolled (505, 366) with delta (0, 0)
Screenshot: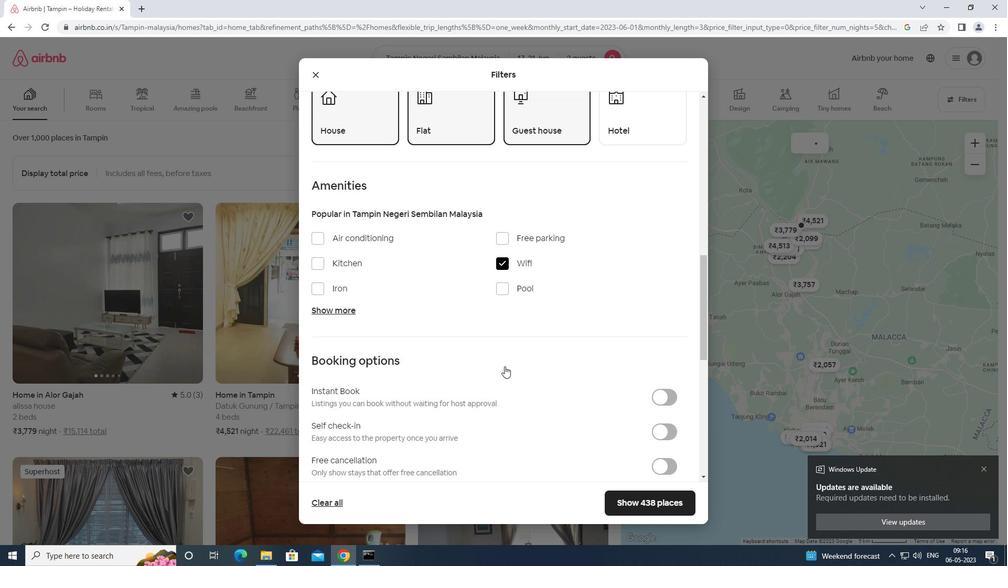 
Action: Mouse scrolled (505, 366) with delta (0, 0)
Screenshot: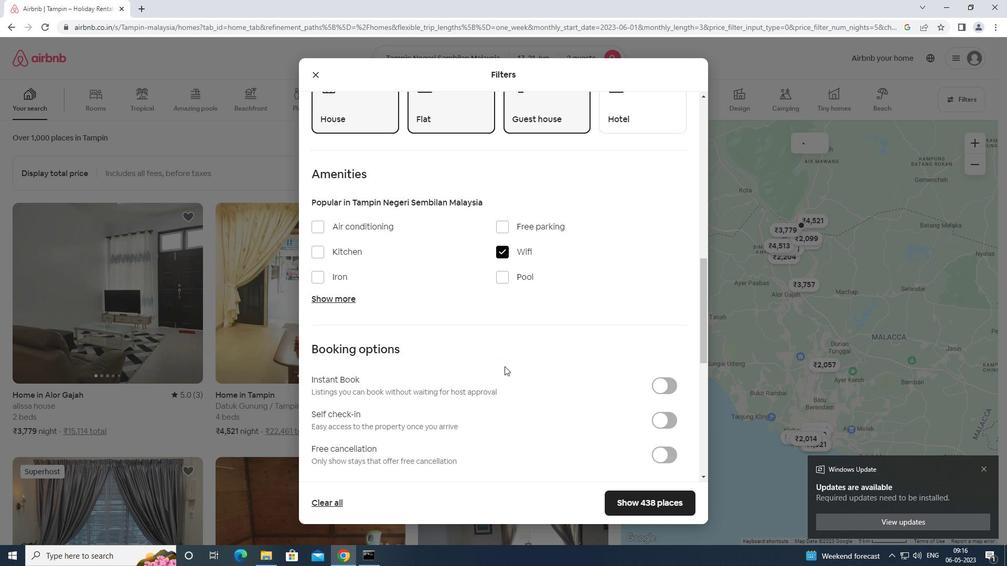 
Action: Mouse moved to (659, 276)
Screenshot: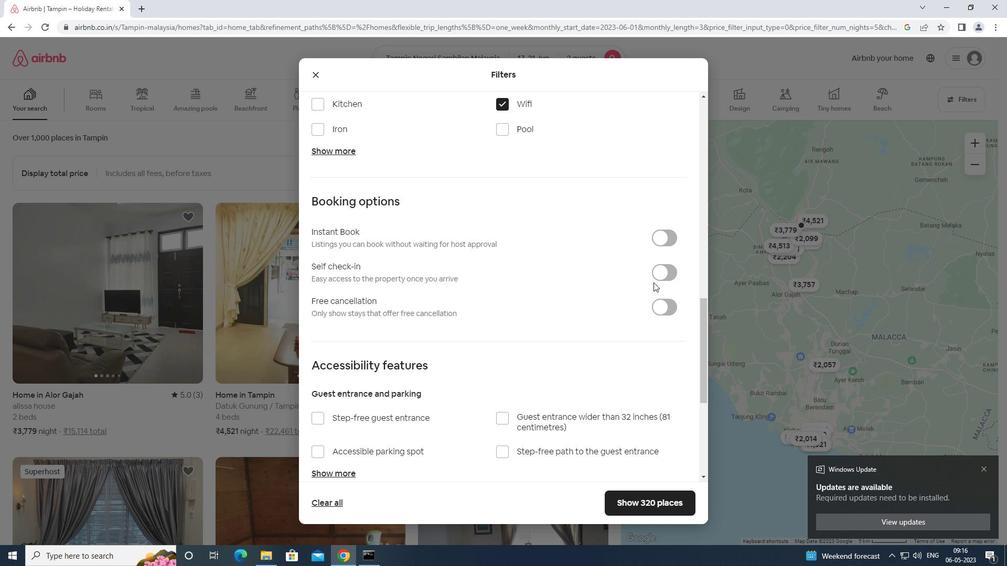 
Action: Mouse pressed left at (659, 276)
Screenshot: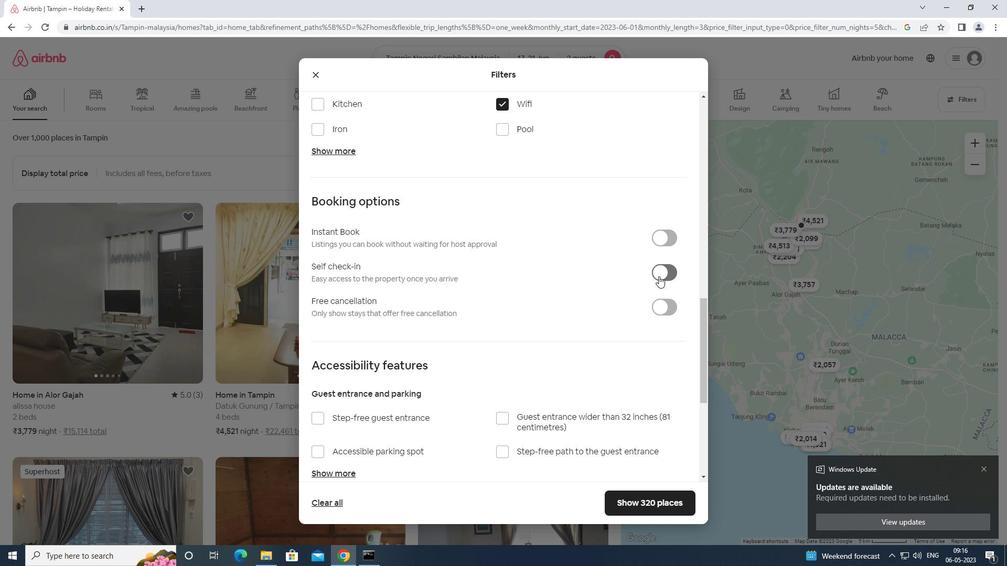 
Action: Mouse moved to (660, 276)
Screenshot: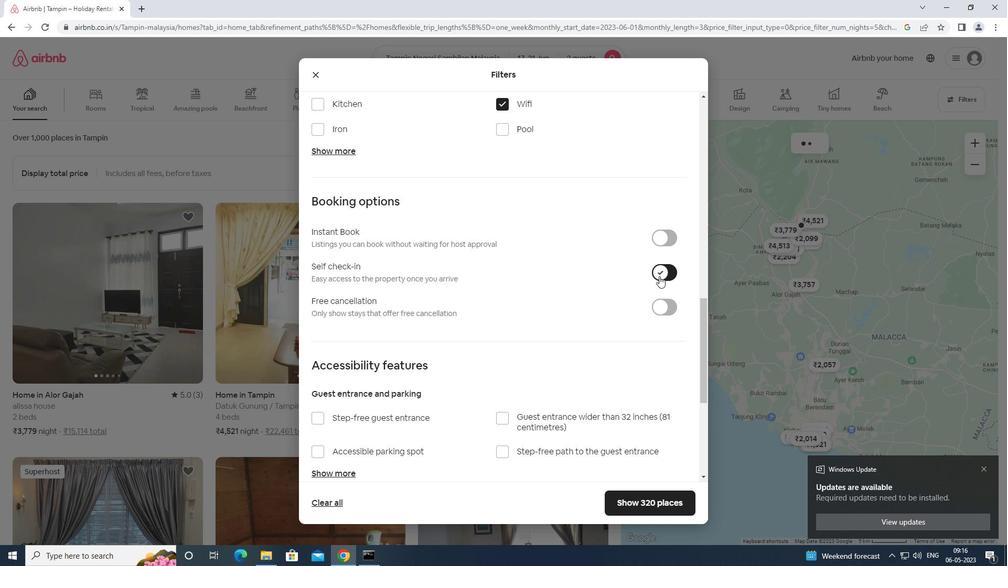 
Action: Mouse scrolled (660, 276) with delta (0, 0)
Screenshot: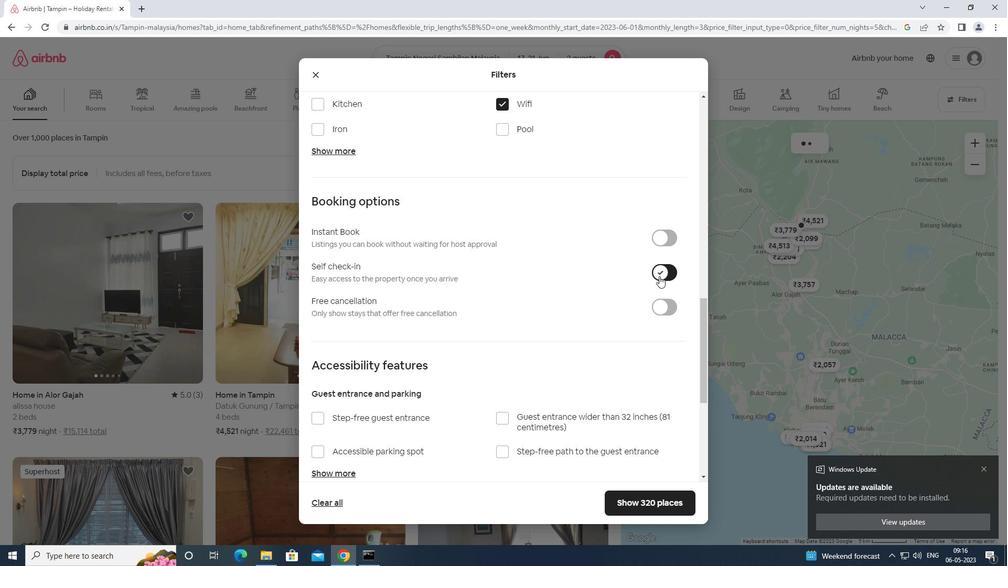 
Action: Mouse scrolled (660, 276) with delta (0, 0)
Screenshot: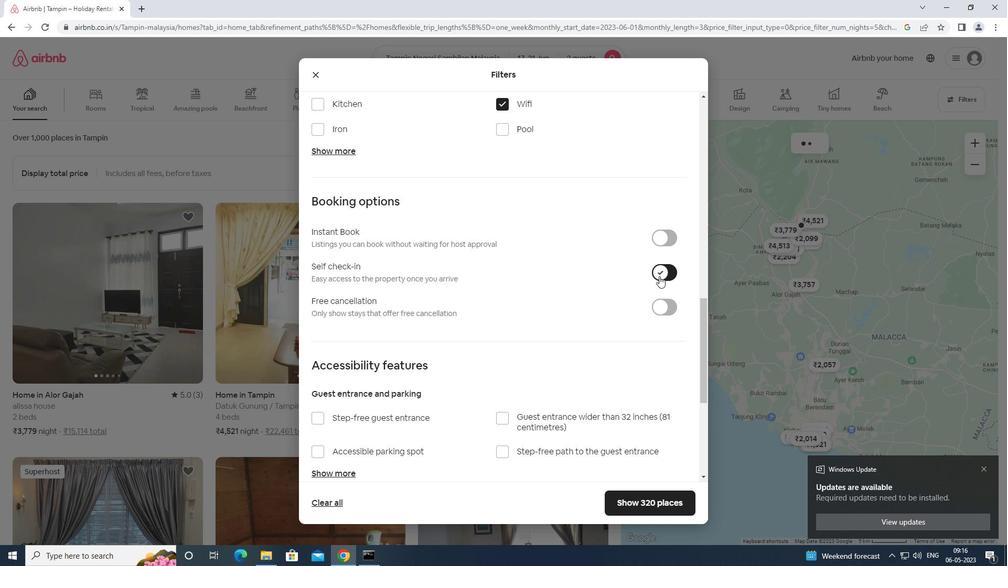 
Action: Mouse scrolled (660, 276) with delta (0, 0)
Screenshot: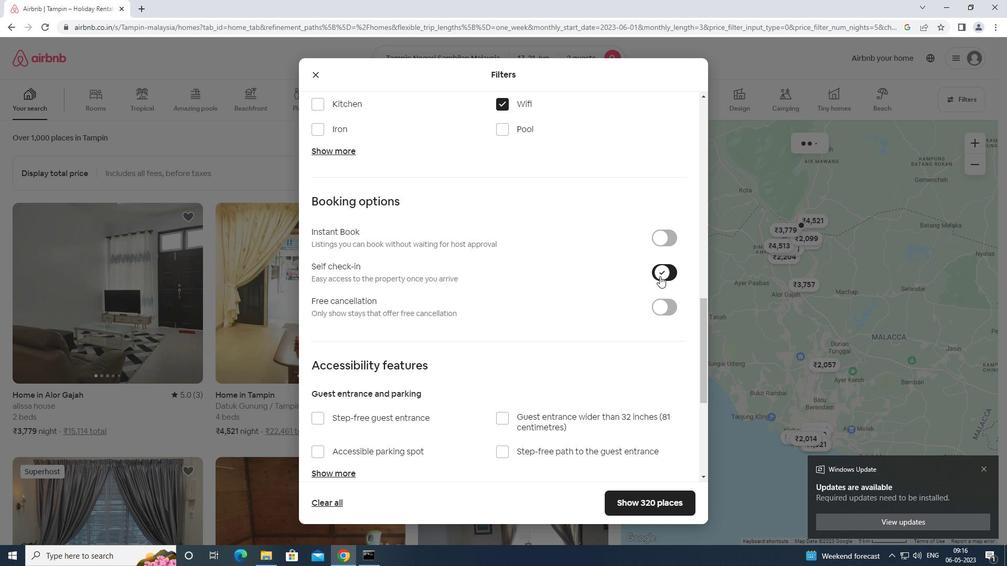 
Action: Mouse moved to (660, 278)
Screenshot: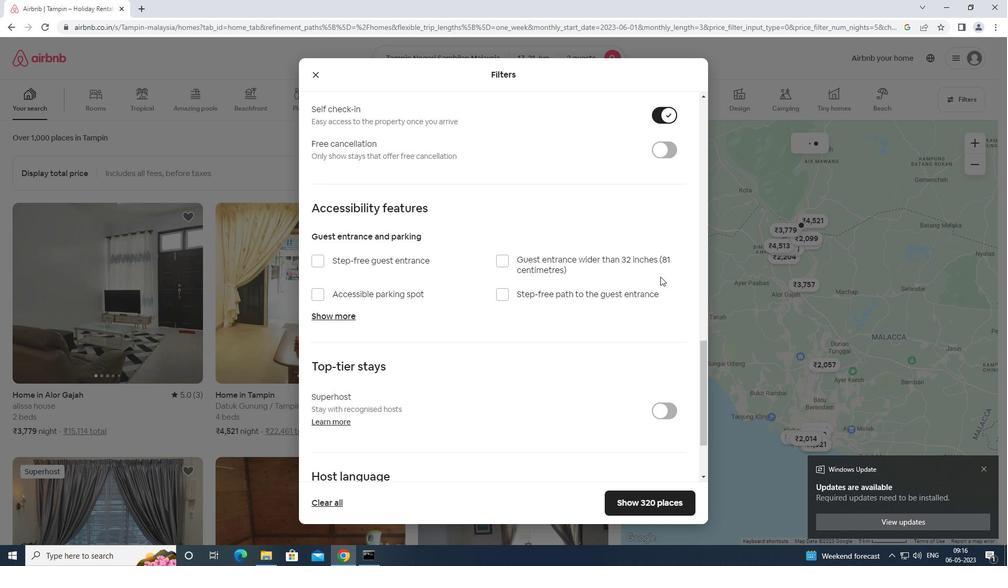 
Action: Mouse scrolled (660, 277) with delta (0, 0)
Screenshot: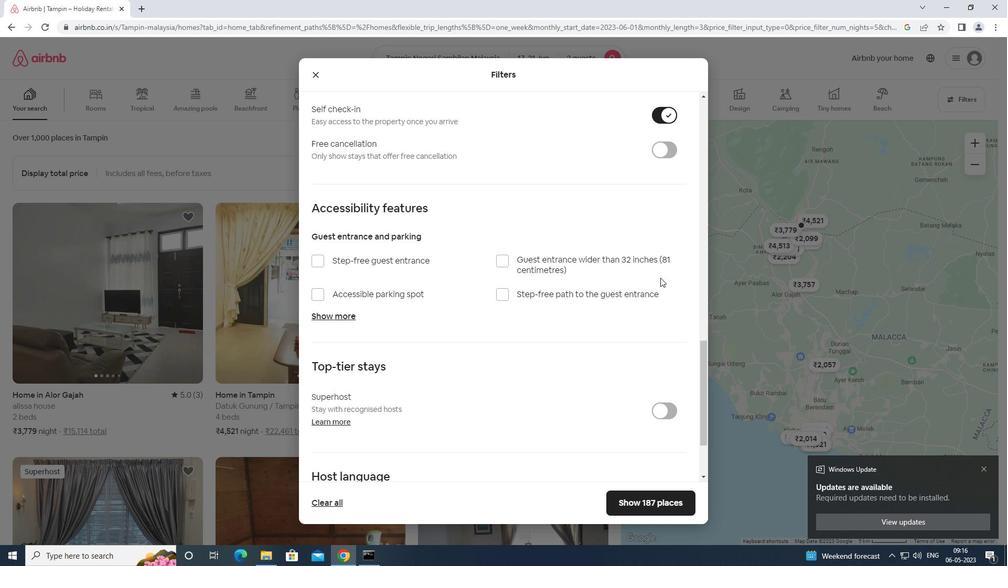 
Action: Mouse scrolled (660, 277) with delta (0, 0)
Screenshot: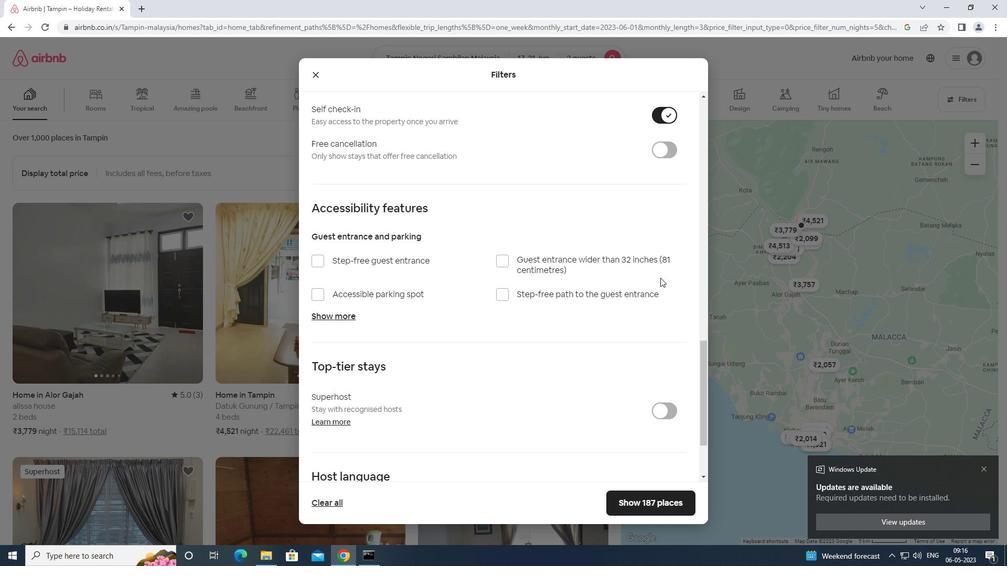 
Action: Mouse moved to (660, 278)
Screenshot: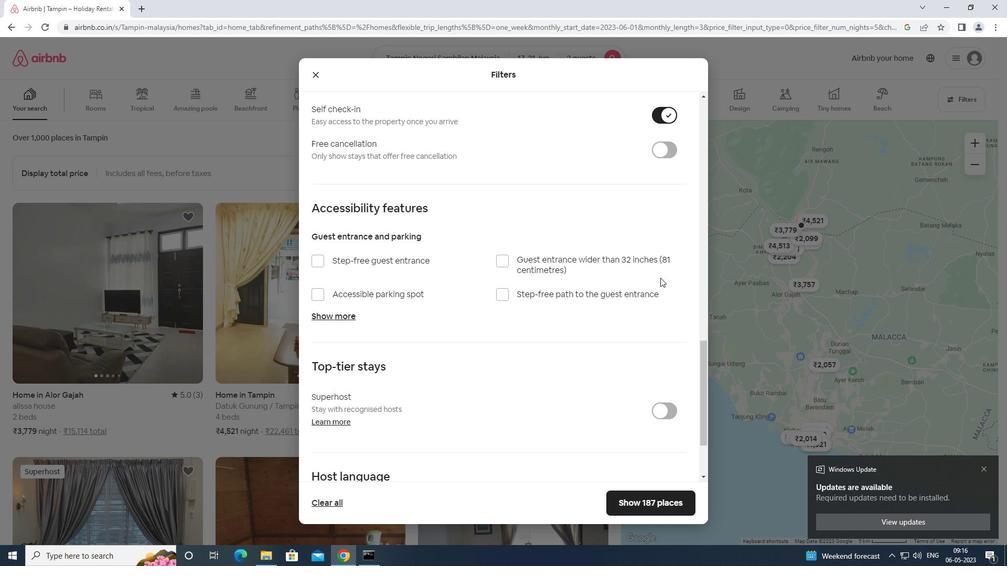 
Action: Mouse scrolled (660, 278) with delta (0, 0)
Screenshot: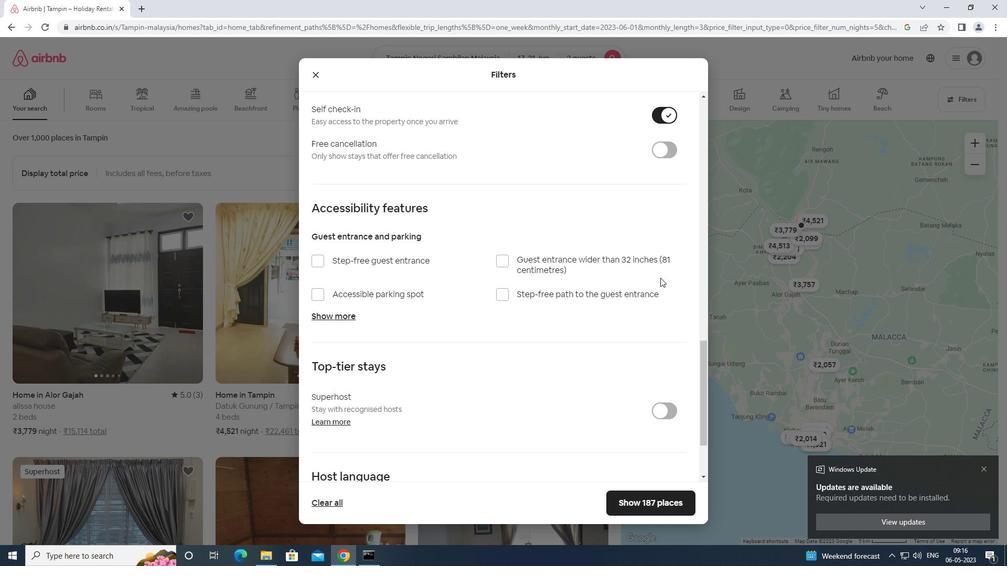 
Action: Mouse scrolled (660, 278) with delta (0, 0)
Screenshot: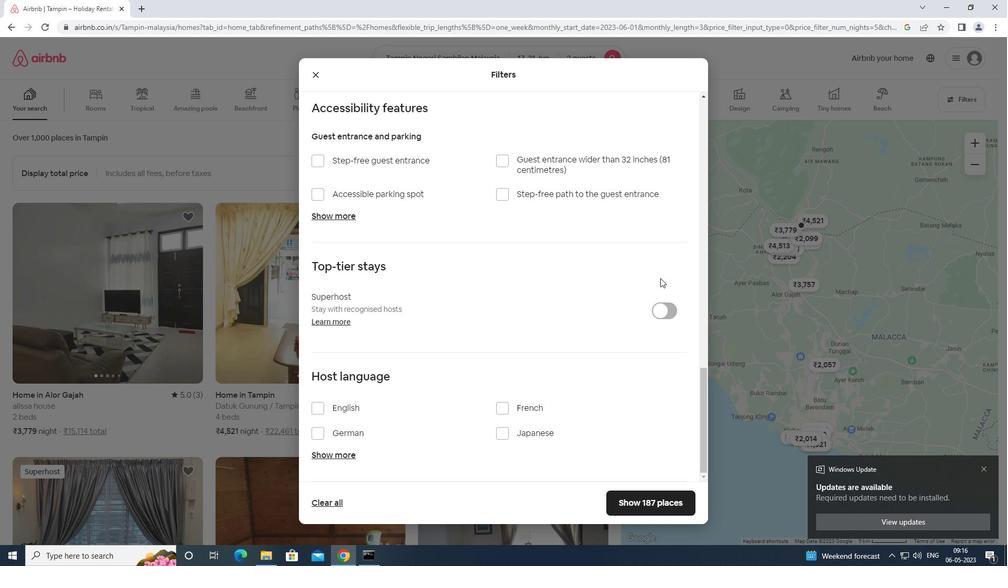 
Action: Mouse scrolled (660, 278) with delta (0, 0)
Screenshot: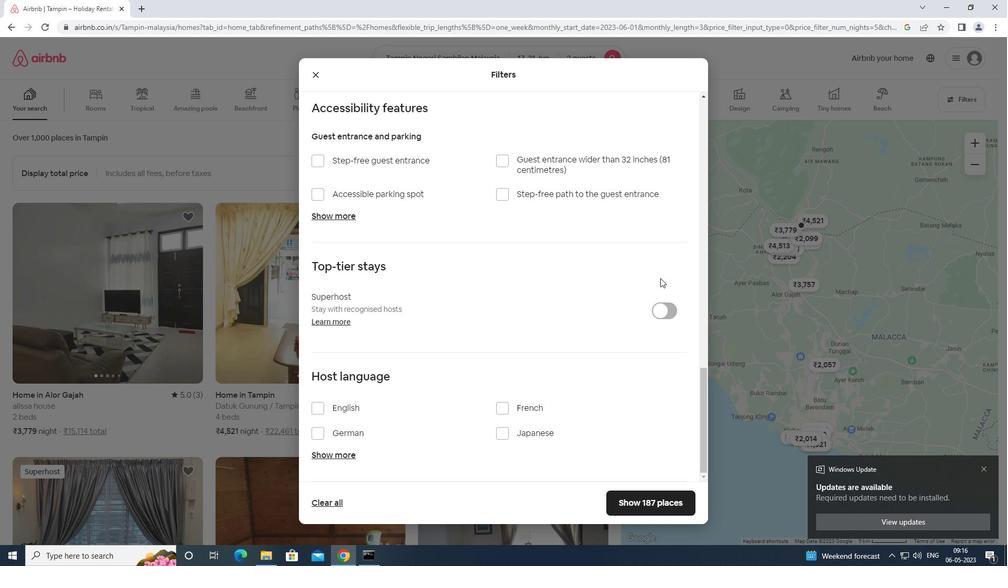 
Action: Mouse scrolled (660, 278) with delta (0, 0)
Screenshot: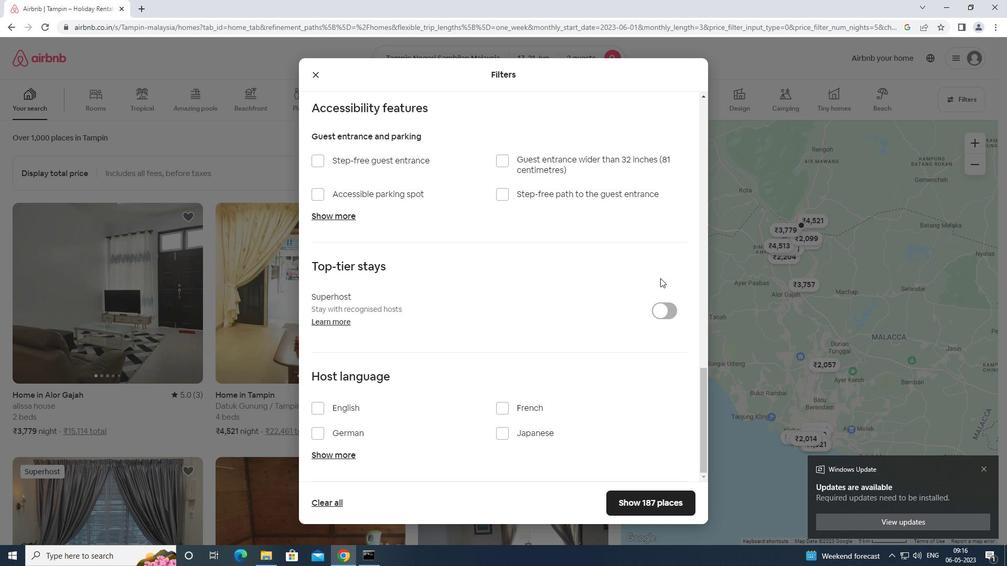 
Action: Mouse moved to (317, 407)
Screenshot: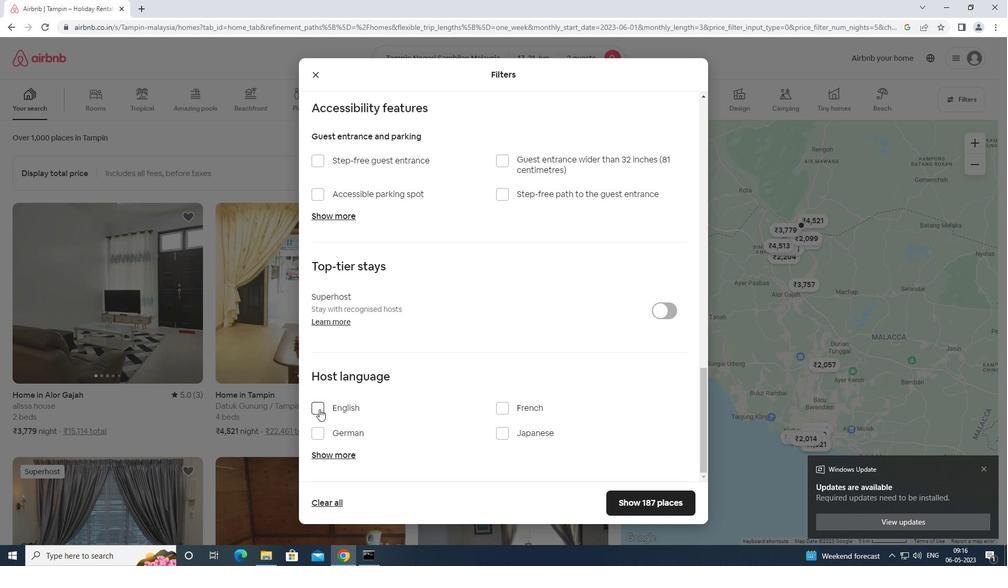 
Action: Mouse pressed left at (317, 407)
Screenshot: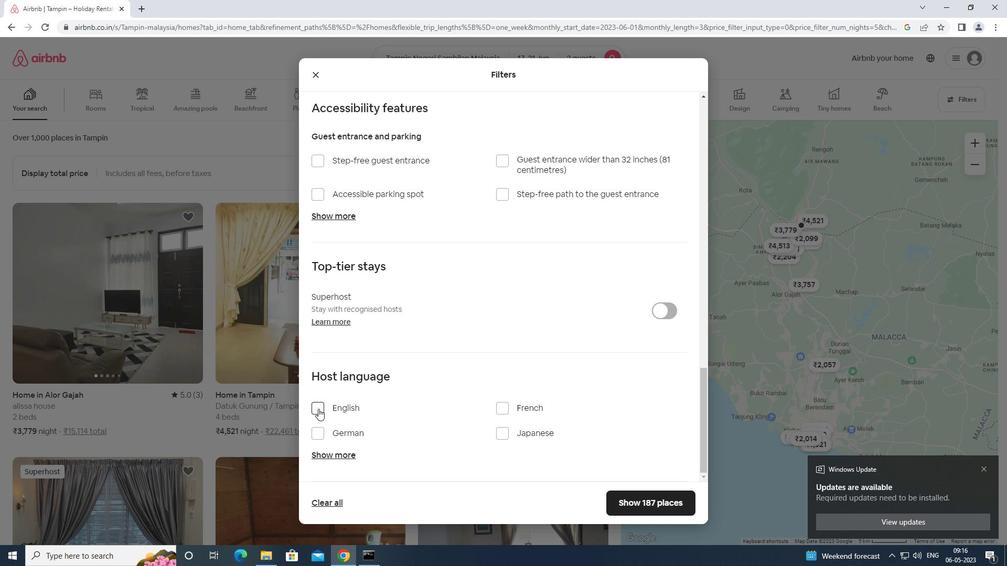 
Action: Mouse moved to (634, 501)
Screenshot: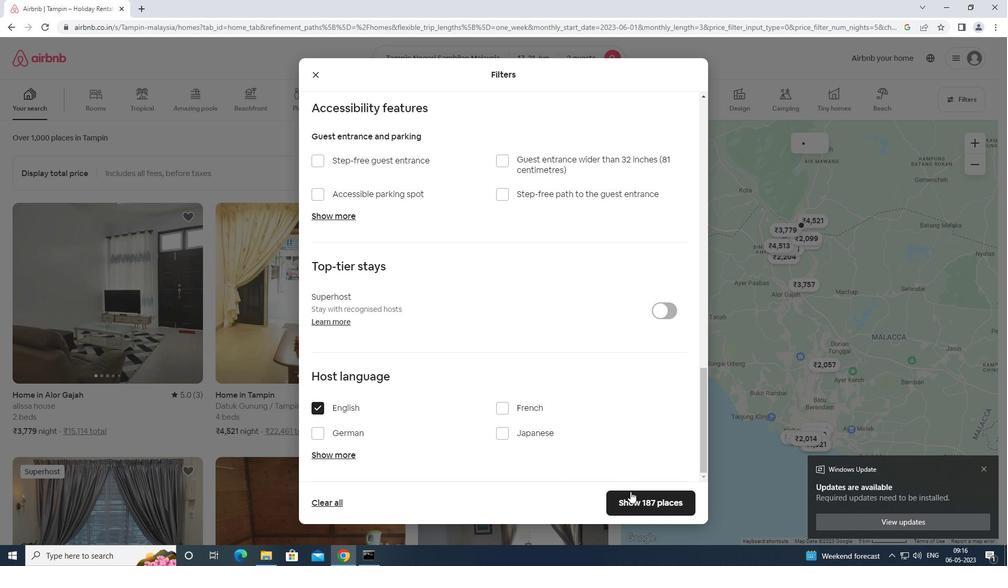 
Action: Mouse pressed left at (634, 501)
Screenshot: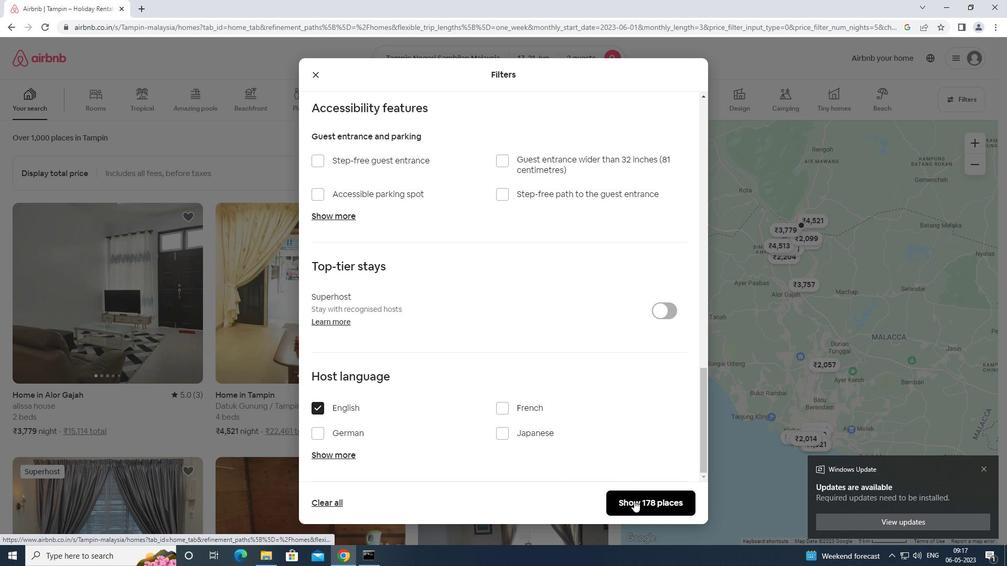 
